 Task: Add a signature Devin Parker containing With best regards, Devin Parker to email address softage.10@softage.net and add a label Competitive analysis
Action: Mouse moved to (85, 102)
Screenshot: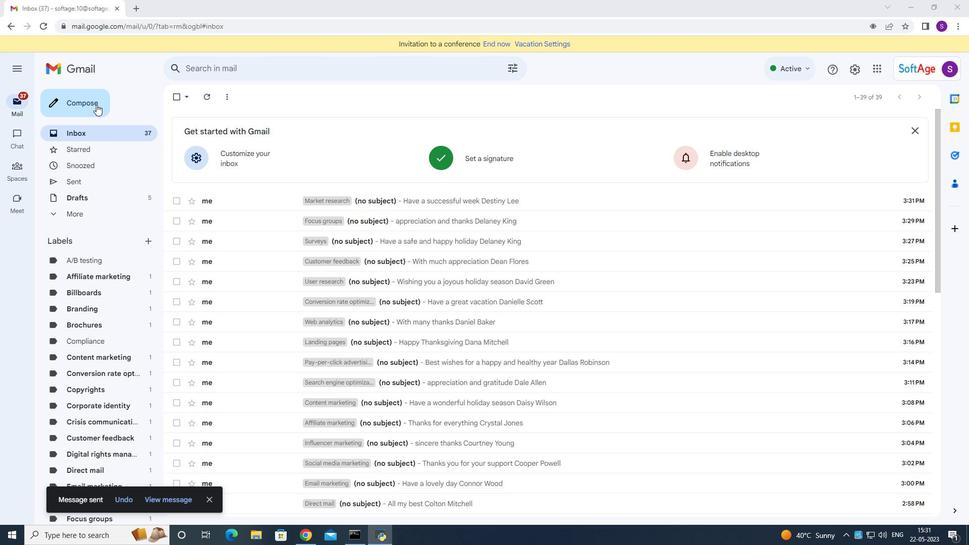 
Action: Mouse pressed left at (85, 102)
Screenshot: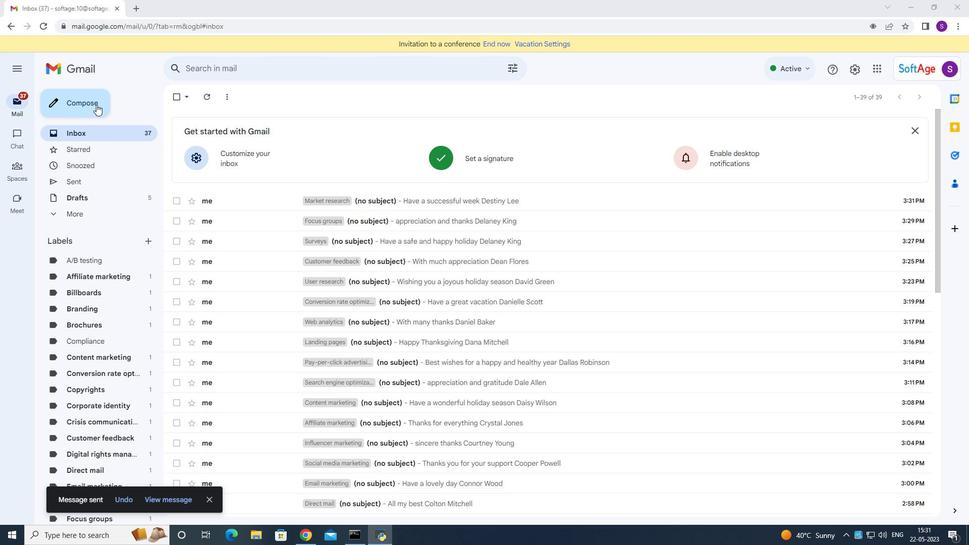 
Action: Mouse moved to (814, 509)
Screenshot: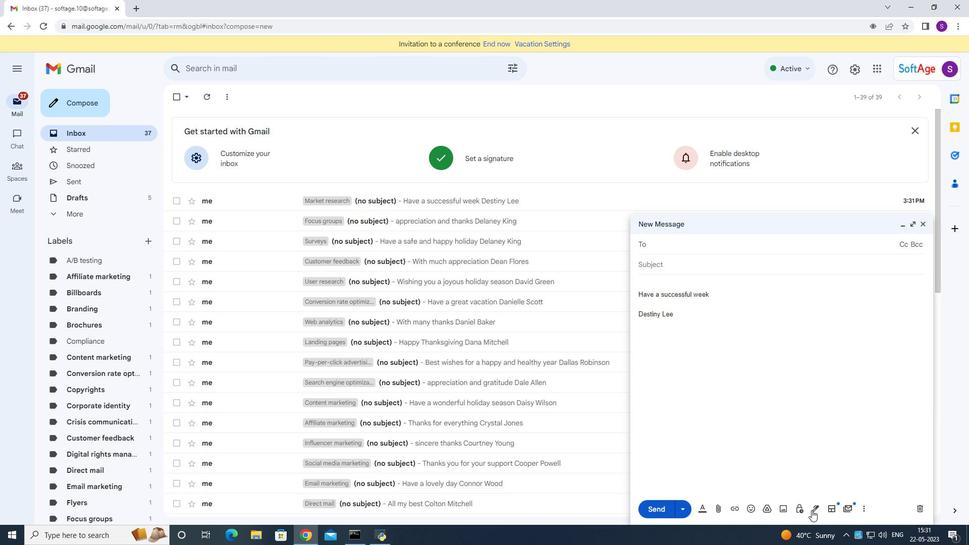
Action: Mouse pressed left at (814, 509)
Screenshot: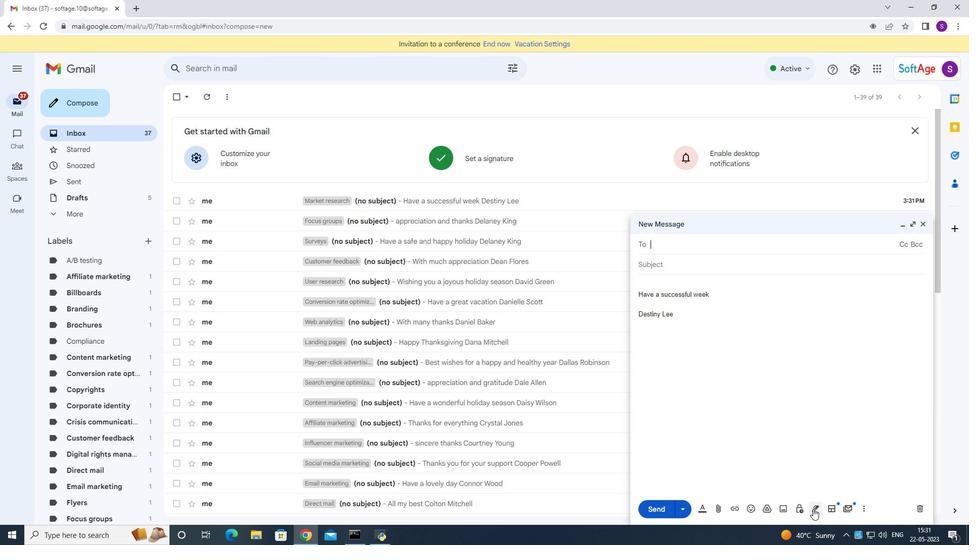 
Action: Mouse moved to (835, 455)
Screenshot: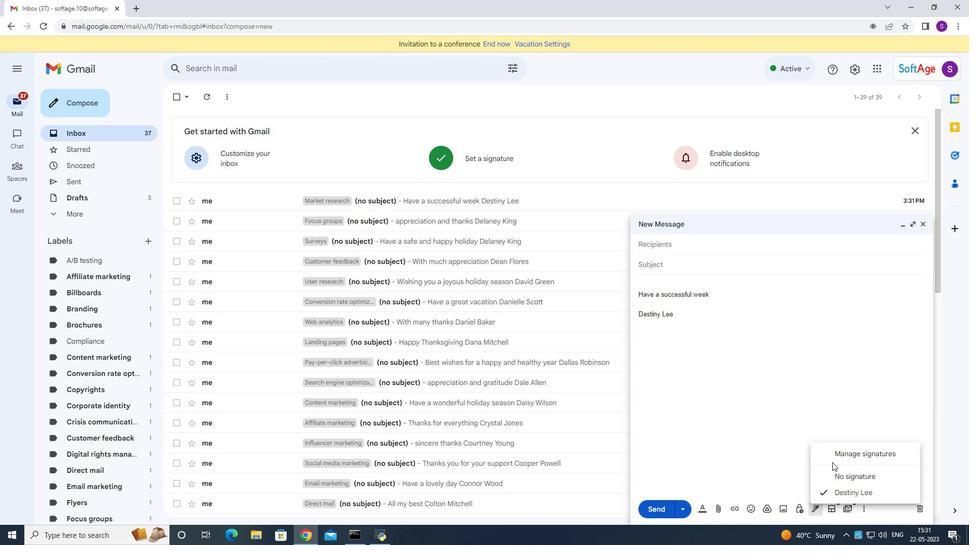 
Action: Mouse pressed left at (835, 455)
Screenshot: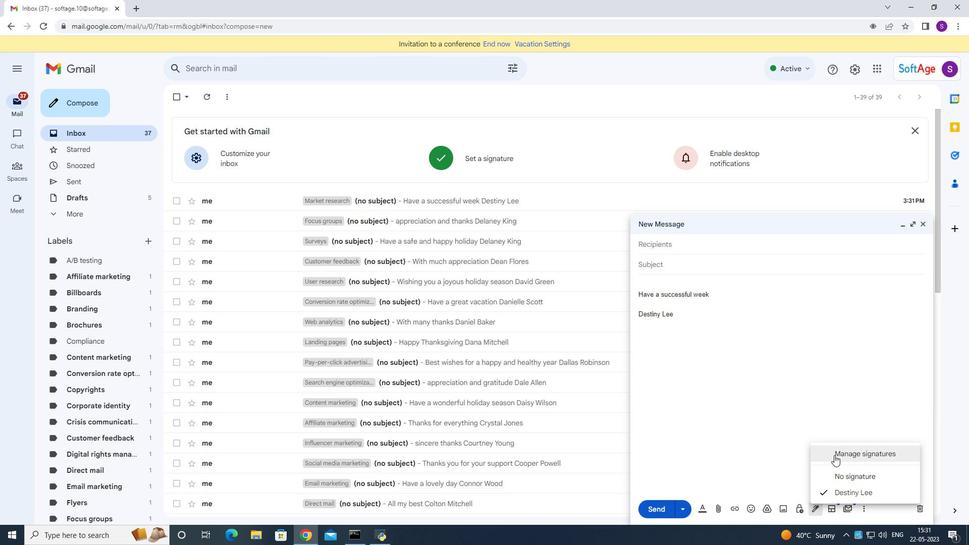 
Action: Mouse moved to (508, 351)
Screenshot: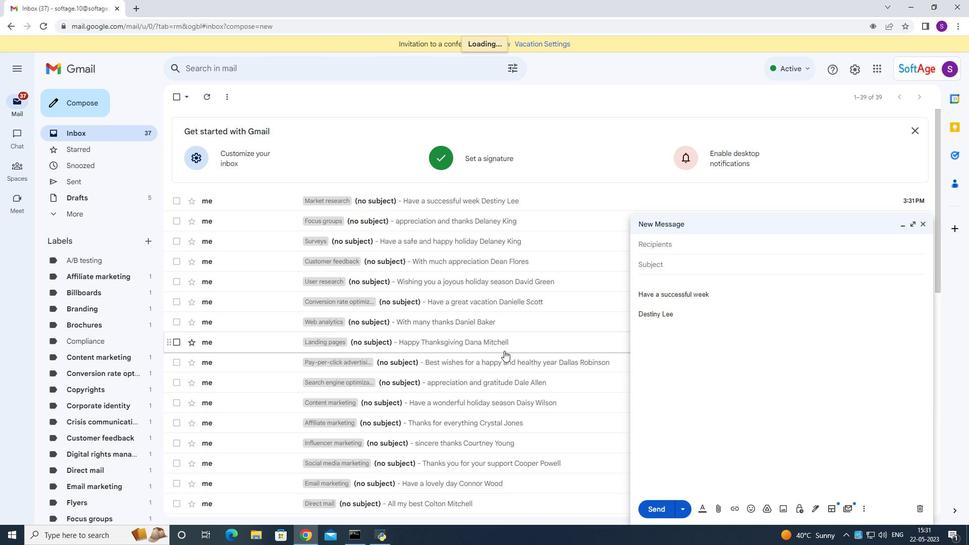
Action: Mouse scrolled (508, 350) with delta (0, 0)
Screenshot: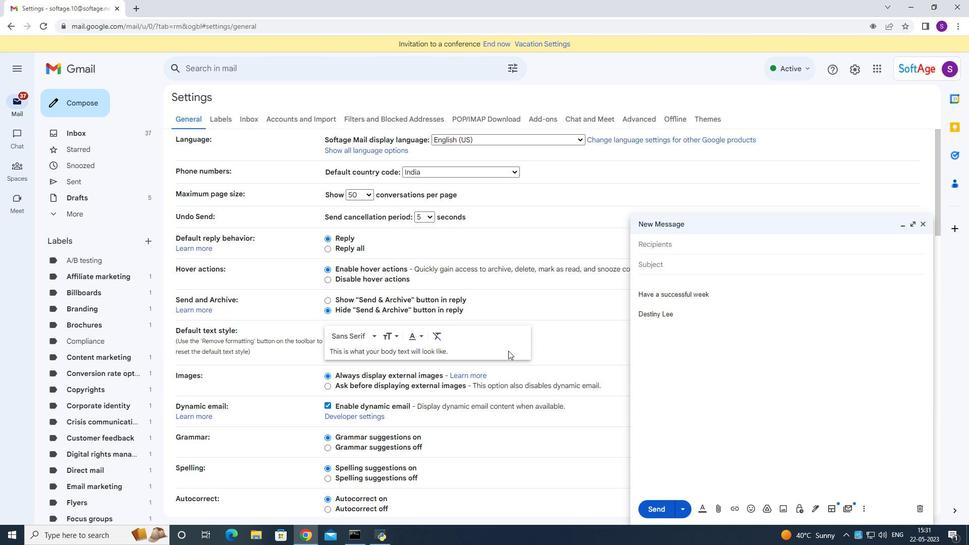 
Action: Mouse scrolled (508, 350) with delta (0, 0)
Screenshot: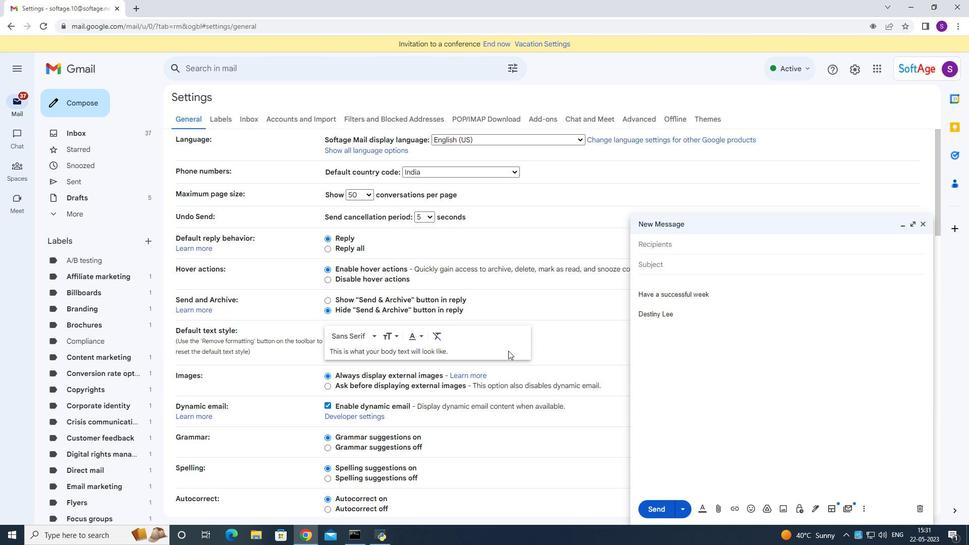 
Action: Mouse moved to (509, 351)
Screenshot: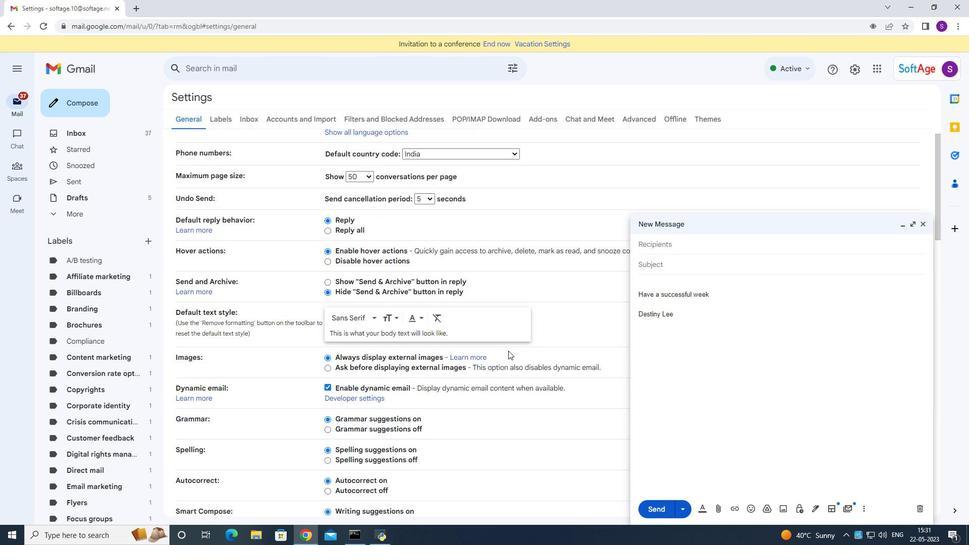 
Action: Mouse scrolled (508, 350) with delta (0, 0)
Screenshot: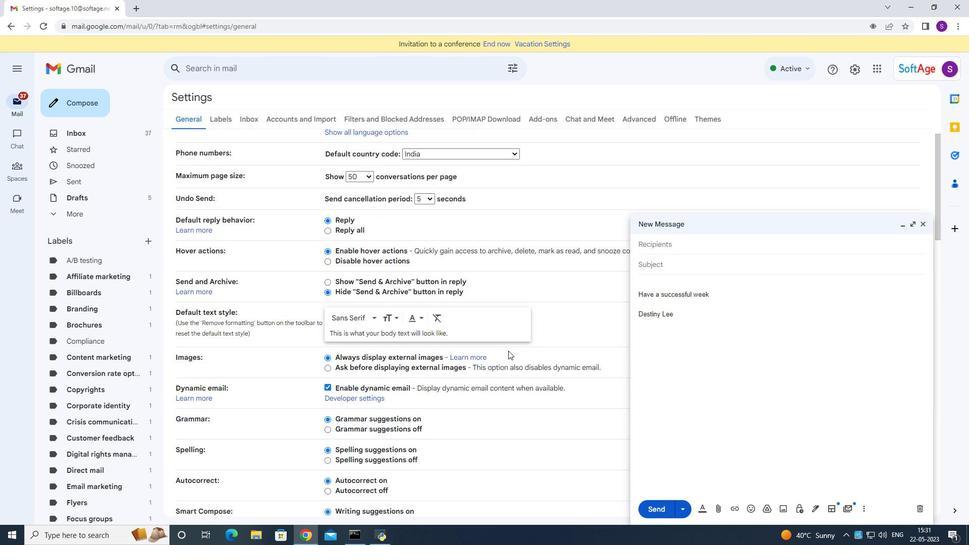 
Action: Mouse moved to (509, 351)
Screenshot: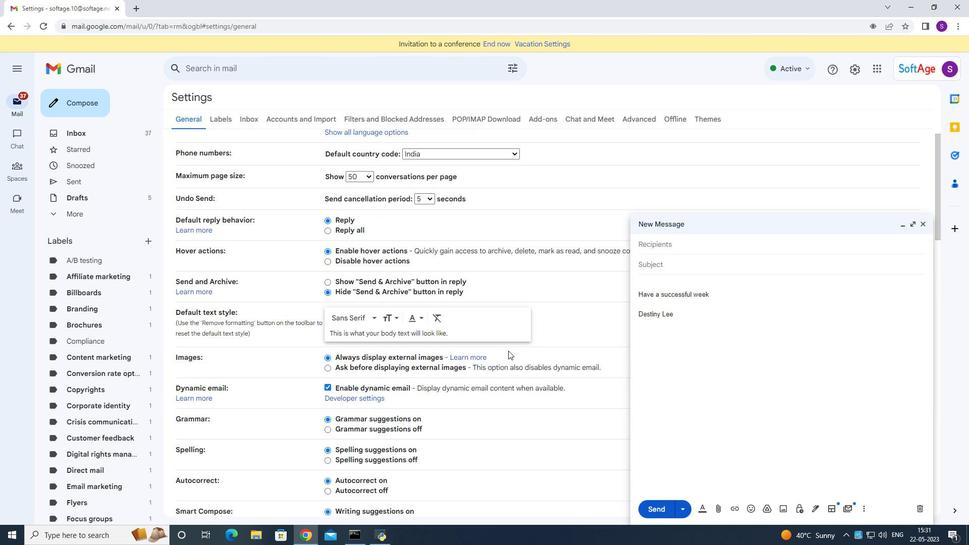 
Action: Mouse scrolled (508, 350) with delta (0, 0)
Screenshot: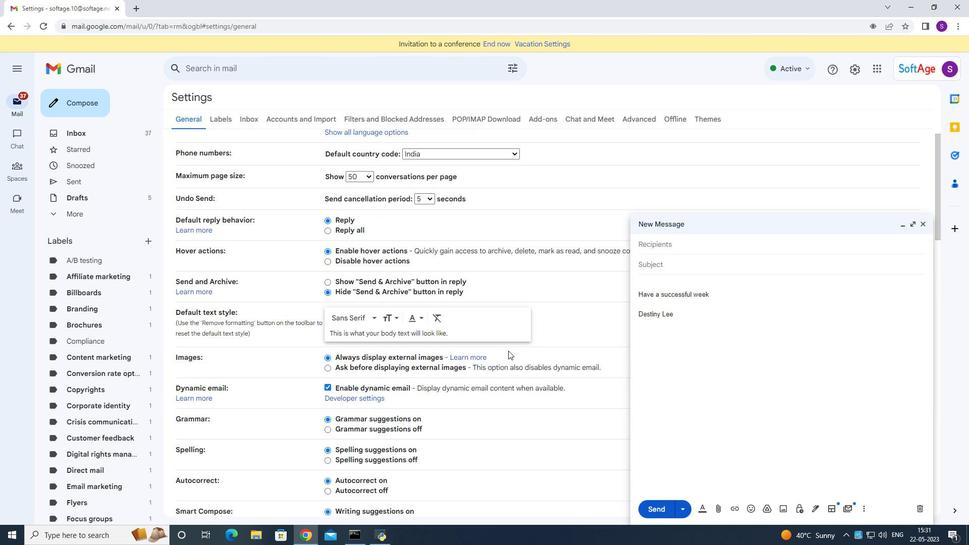 
Action: Mouse scrolled (508, 350) with delta (0, 0)
Screenshot: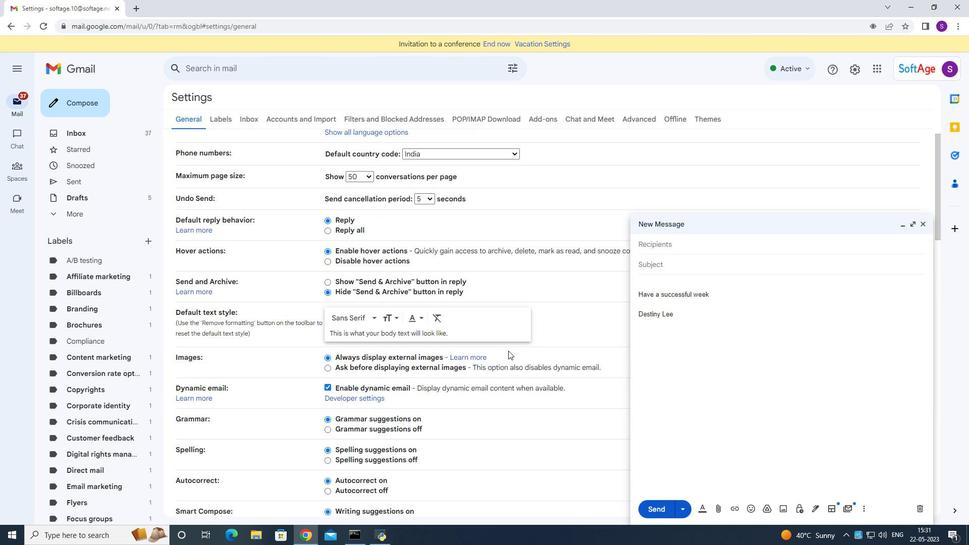 
Action: Mouse scrolled (509, 350) with delta (0, 0)
Screenshot: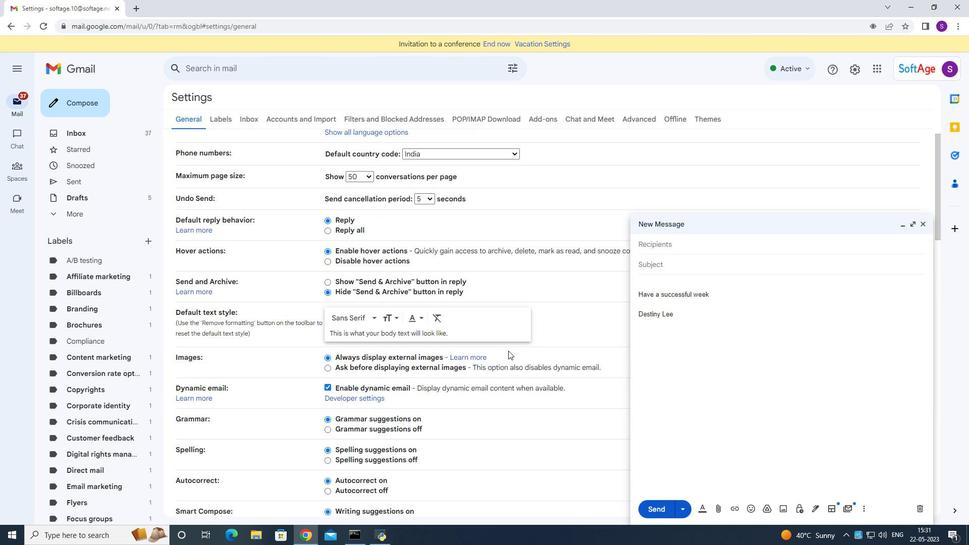 
Action: Mouse scrolled (509, 350) with delta (0, 0)
Screenshot: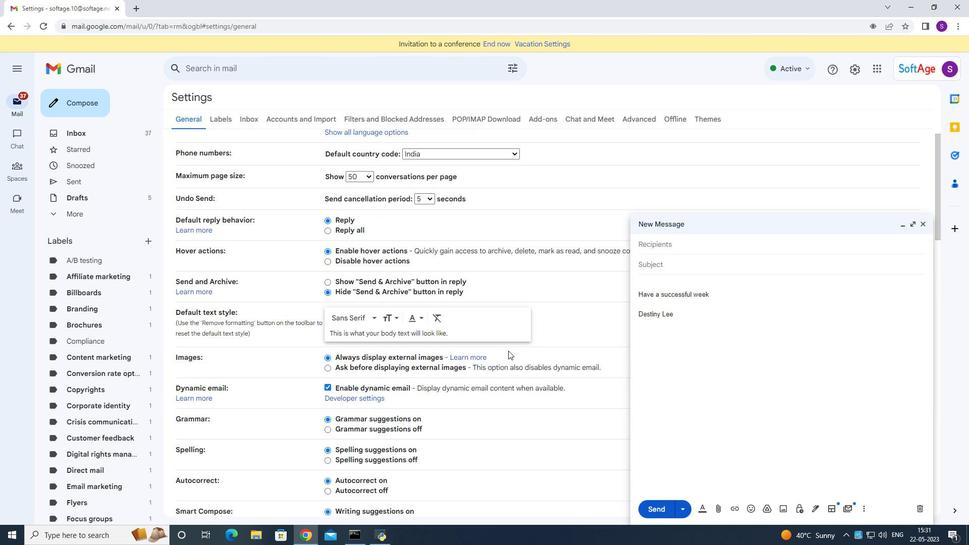 
Action: Mouse scrolled (509, 351) with delta (0, 0)
Screenshot: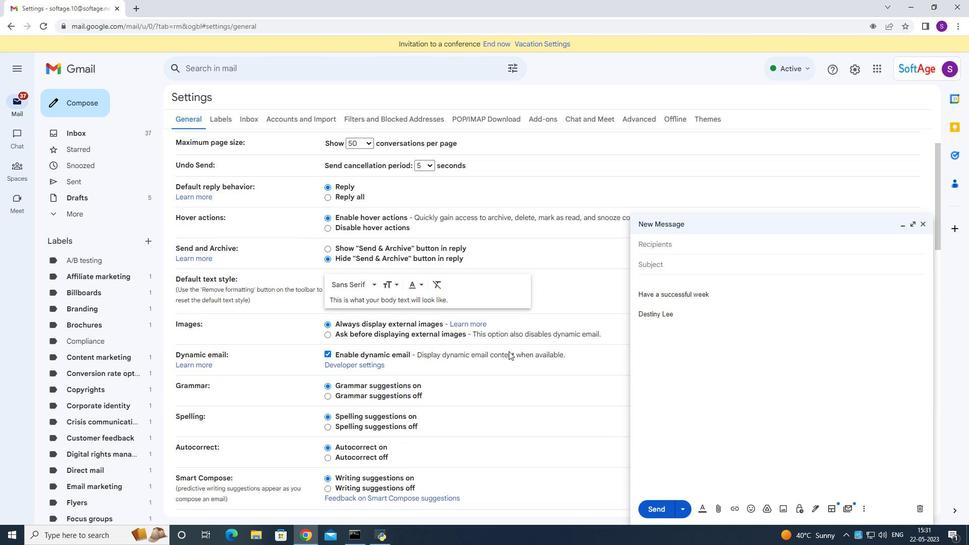 
Action: Mouse scrolled (509, 351) with delta (0, 0)
Screenshot: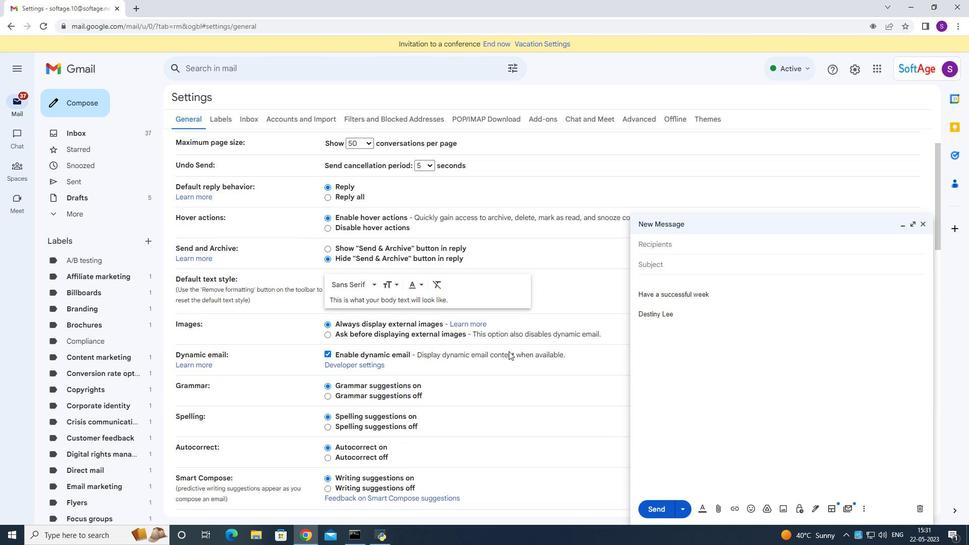 
Action: Mouse scrolled (509, 351) with delta (0, 0)
Screenshot: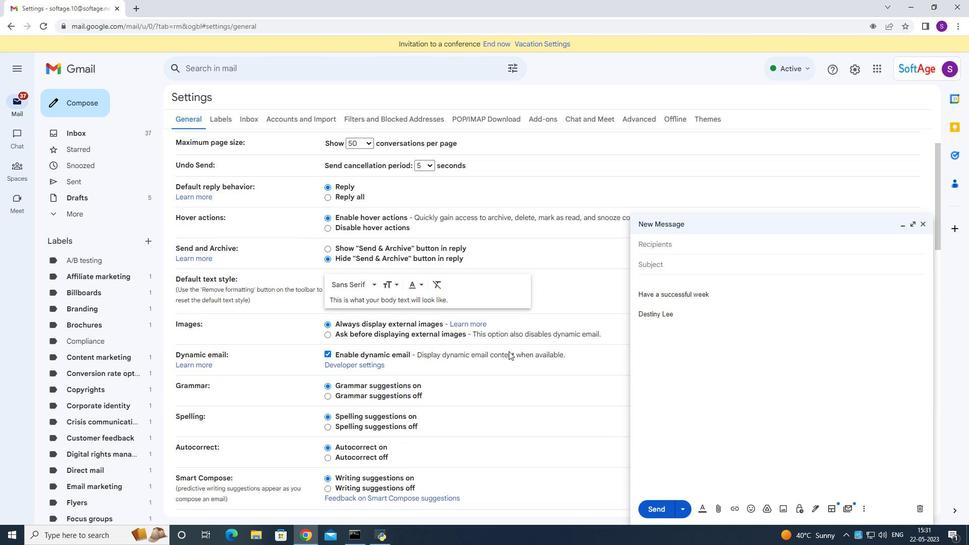 
Action: Mouse scrolled (509, 351) with delta (0, 0)
Screenshot: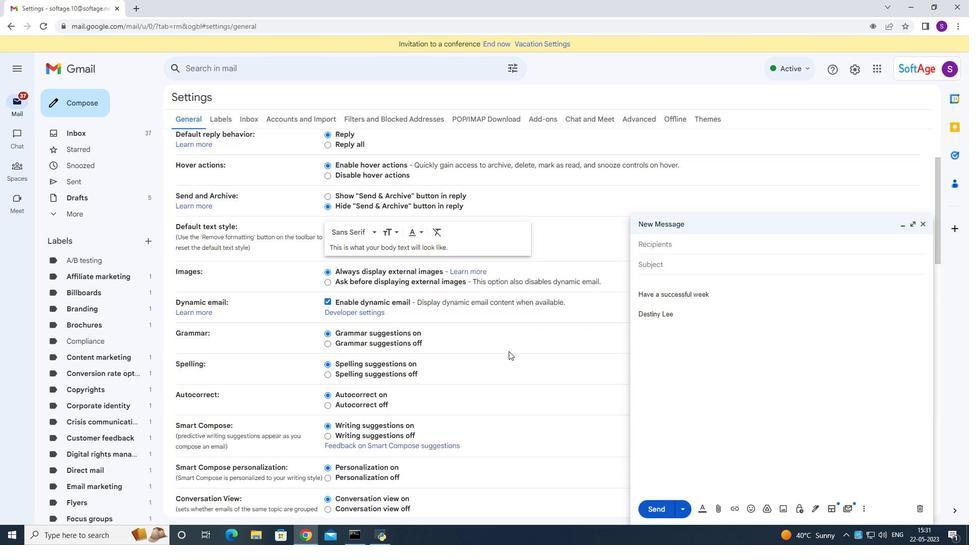 
Action: Mouse scrolled (509, 351) with delta (0, 0)
Screenshot: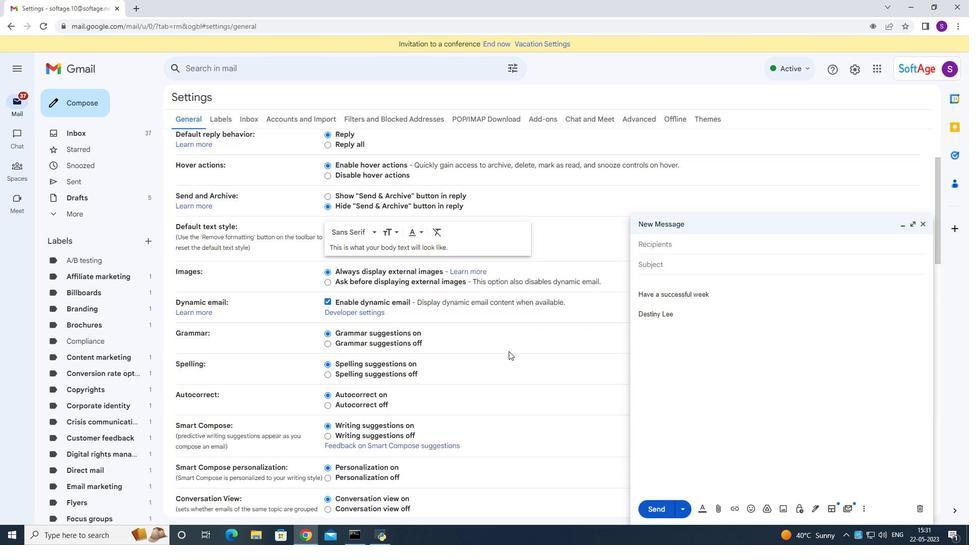 
Action: Mouse scrolled (509, 351) with delta (0, 0)
Screenshot: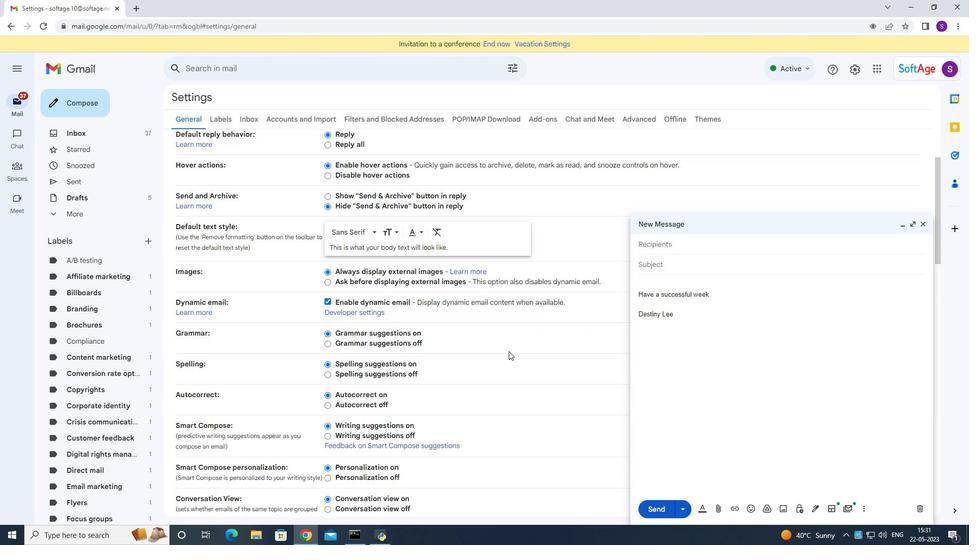 
Action: Mouse moved to (396, 377)
Screenshot: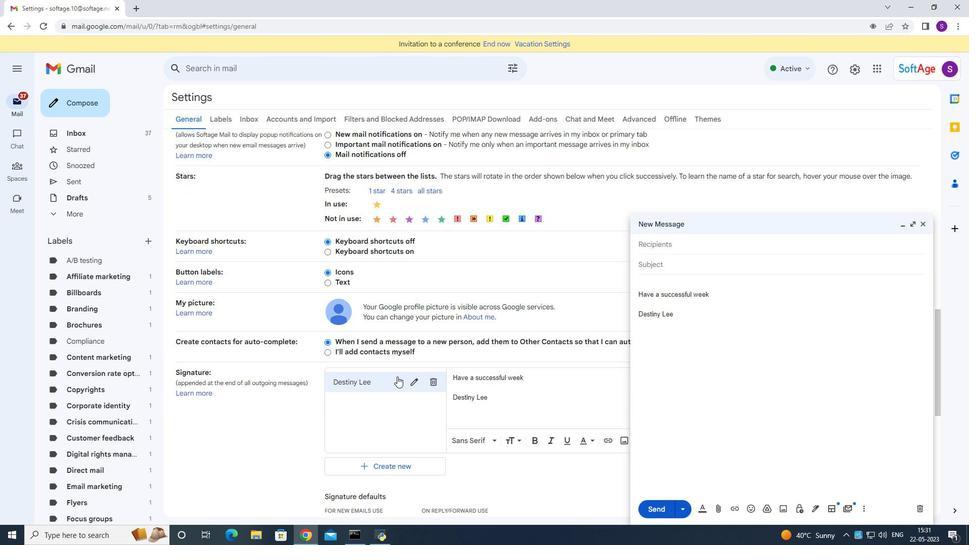 
Action: Mouse pressed left at (396, 377)
Screenshot: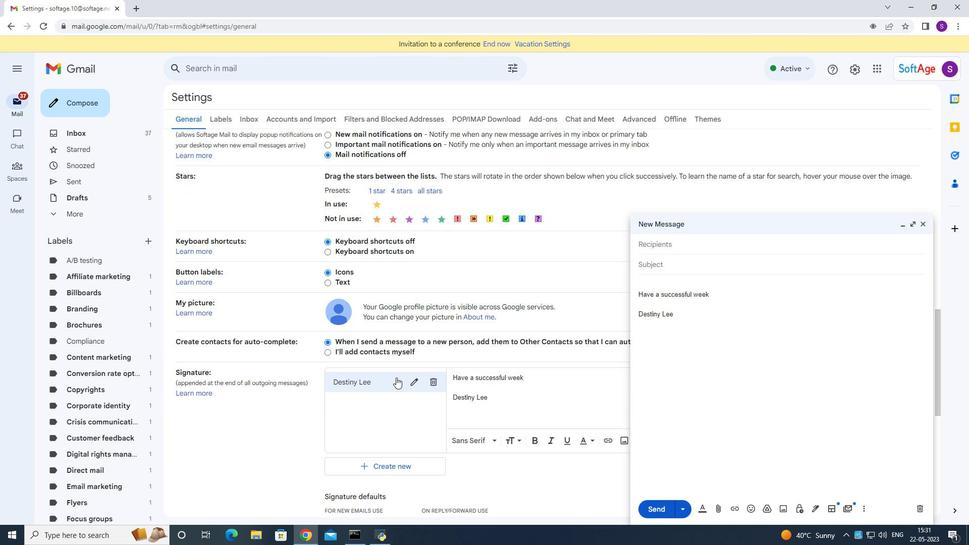 
Action: Mouse moved to (408, 380)
Screenshot: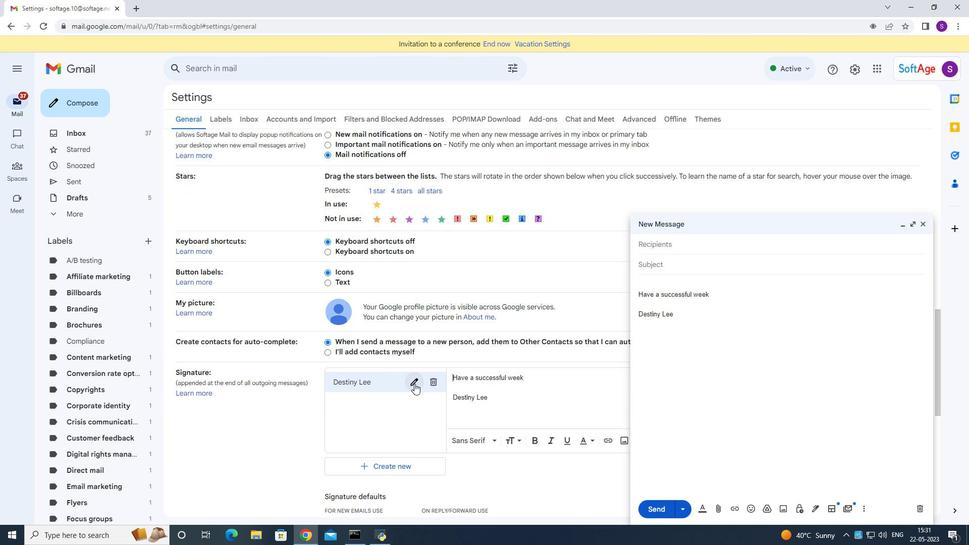
Action: Mouse pressed left at (408, 380)
Screenshot: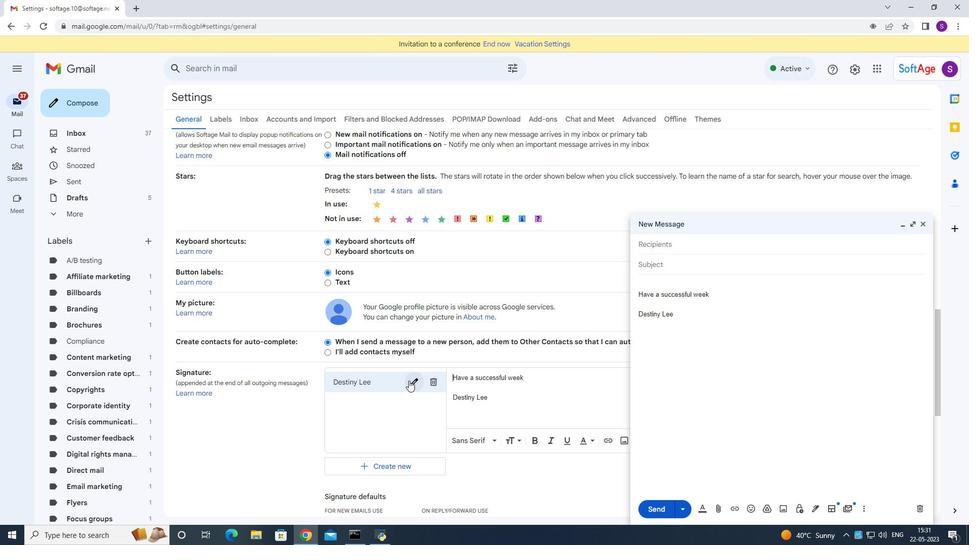 
Action: Key pressed ctrl+A<Key.backspace><Key.shift><Key.shift><Key.shift><Key.shift><Key.shift><Key.shift><Key.shift><Key.shift><Key.shift><Key.shift><Key.shift><Key.shift><Key.shift><Key.shift><Key.shift><Key.shift><Key.shift><Key.shift><Key.shift><Key.shift><Key.shift><Key.shift><Key.shift><Key.shift><Key.shift><Key.shift><Key.shift><Key.shift><Key.shift><Key.shift><Key.shift><Key.shift><Key.shift><Key.shift><Key.shift><Key.shift><Key.shift><Key.shift>Devin<Key.space><Key.shift>parker<Key.space>
Screenshot: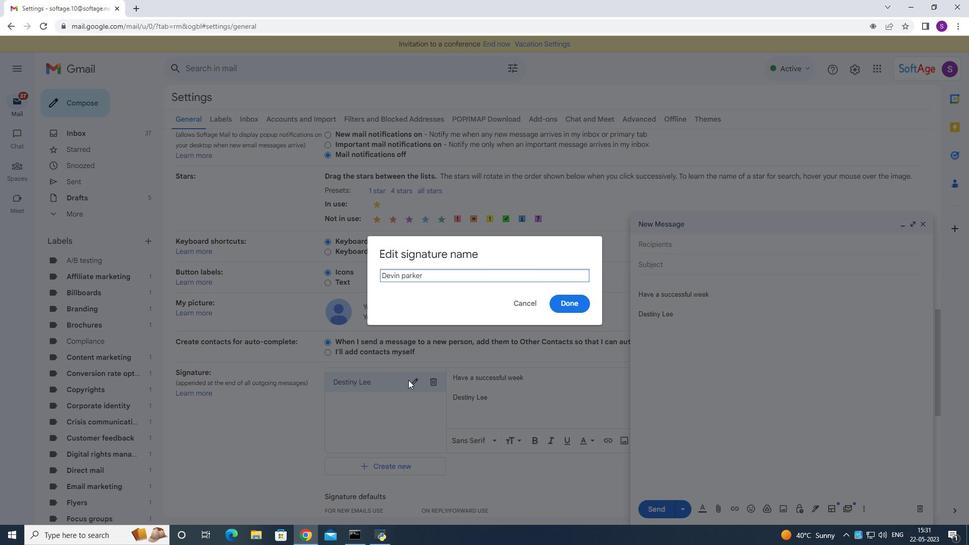 
Action: Mouse moved to (568, 299)
Screenshot: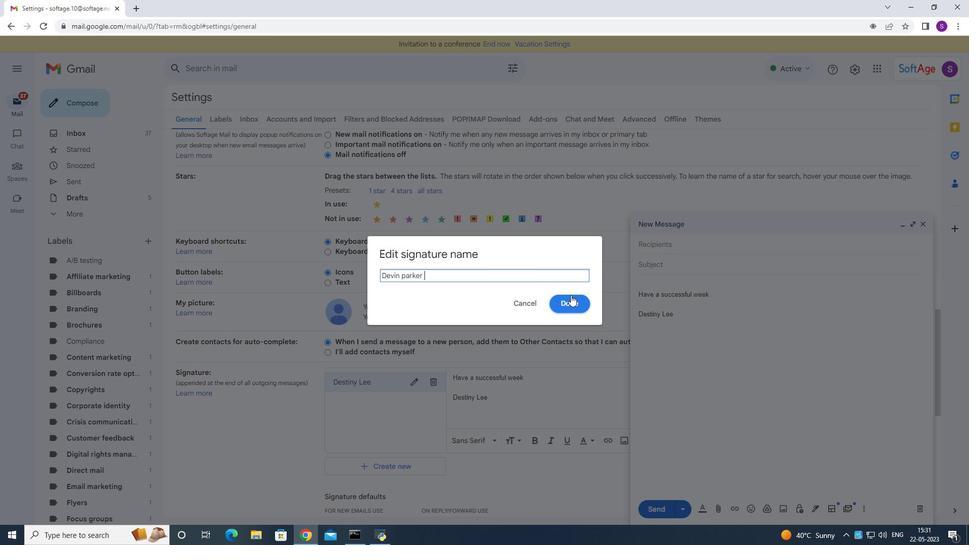 
Action: Mouse pressed left at (568, 299)
Screenshot: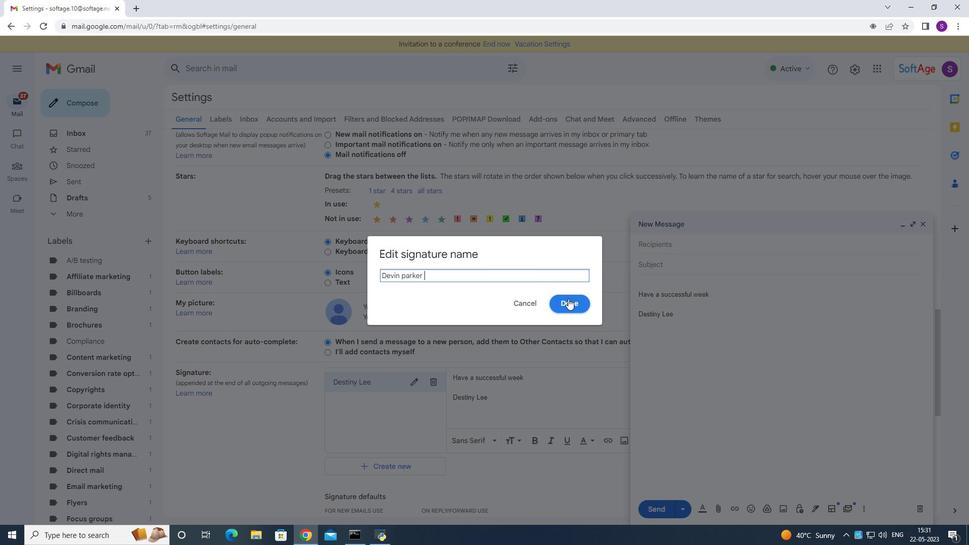 
Action: Mouse moved to (522, 376)
Screenshot: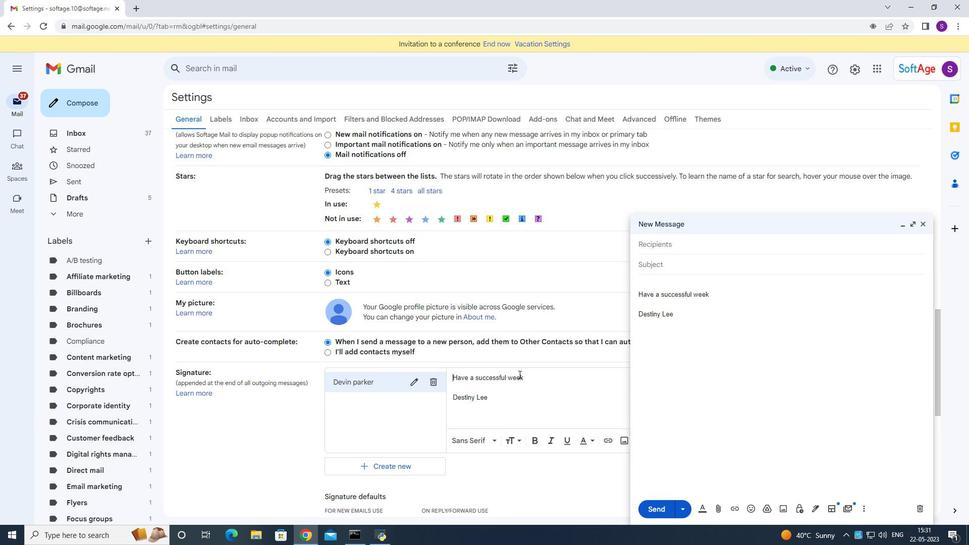 
Action: Key pressed ctrl+A<Key.backspace><Key.shift><Key.shift><Key.shift><Key.shift><Key.shift><Key.shift><Key.shift><Key.shift><Key.shift><Key.shift><Key.shift><Key.shift><Key.shift><Key.shift><Key.shift><Key.shift><Key.shift><Key.shift><Key.shift><Key.shift><Key.shift><Key.shift><Key.shift><Key.shift><Key.shift><Key.shift><Key.shift><Key.shift><Key.shift><Key.shift><Key.shift><Key.shift><Key.shift><Key.shift><Key.shift><Key.shift><Key.shift><Key.shift><Key.shift><Key.shift><Key.shift><Key.shift><Key.shift><Key.shift><Key.shift><Key.shift><Key.shift><Key.shift><Key.shift><Key.shift><Key.shift><Key.shift><Key.shift><Key.shift><Key.shift><Key.shift><Key.shift><Key.shift><Key.shift><Key.shift><Key.shift><Key.shift><Key.shift><Key.shift><Key.shift><Key.shift><Key.shift><Key.shift><Key.shift><Key.shift><Key.shift><Key.shift><Key.shift><Key.shift><Key.shift><Key.shift><Key.shift><Key.shift><Key.shift><Key.shift><Key.shift><Key.shift><Key.shift><Key.shift><Key.shift><Key.shift><Key.shift><Key.shift>Best<Key.backspace><Key.backspace><Key.backspace><Key.backspace><Key.backspace><Key.backspace><Key.backspace><Key.backspace>best<Key.space>regards<Key.space><Key.enter><Key.enter><Key.shift>Devin<Key.space><Key.shift>Parker
Screenshot: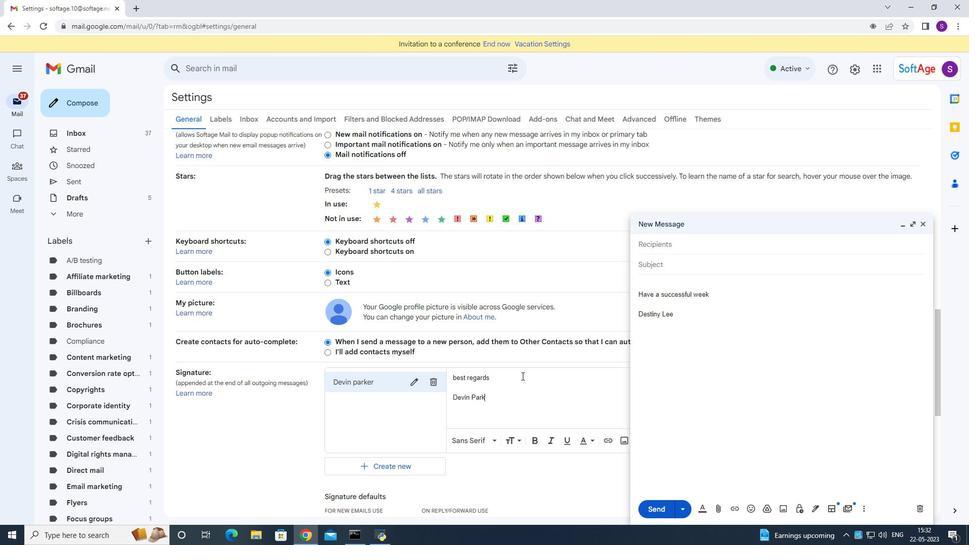 
Action: Mouse moved to (408, 380)
Screenshot: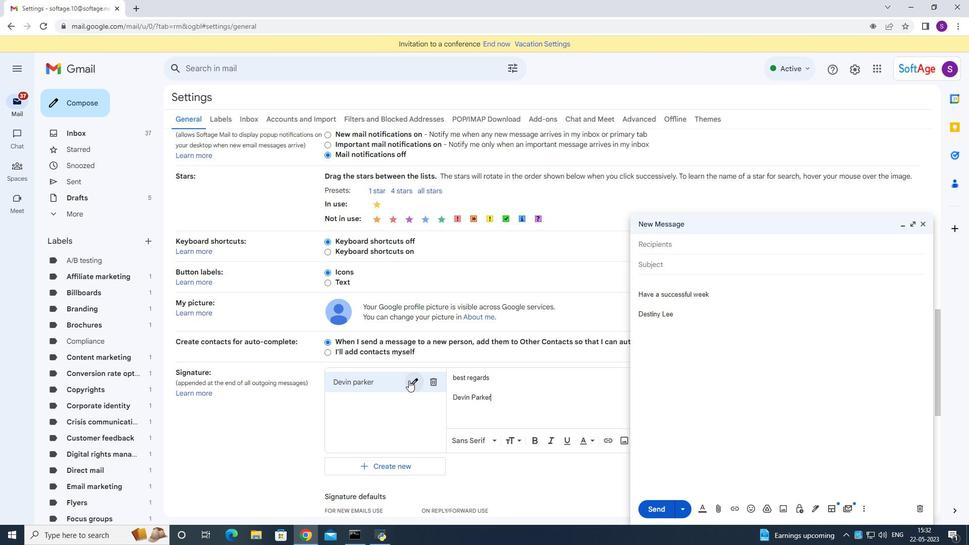 
Action: Mouse pressed left at (408, 380)
Screenshot: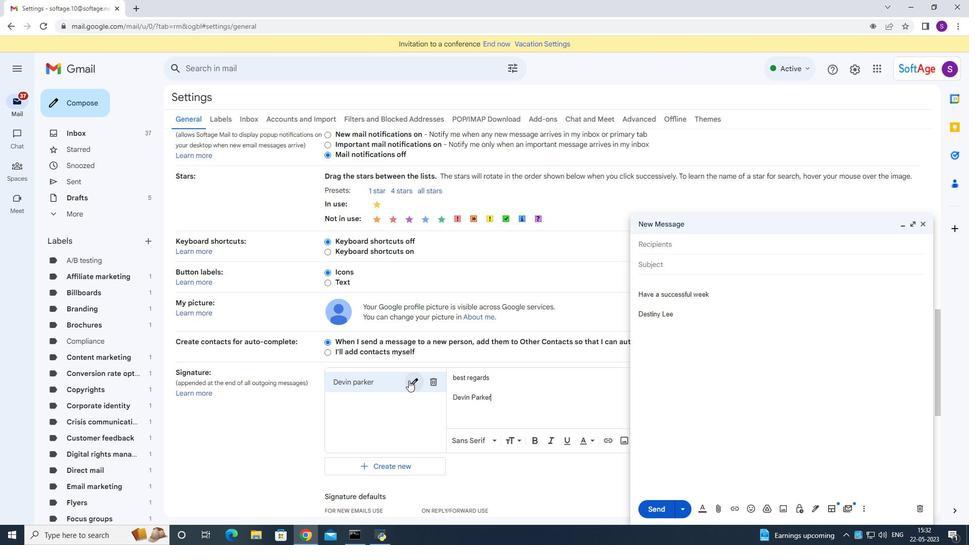 
Action: Mouse moved to (407, 276)
Screenshot: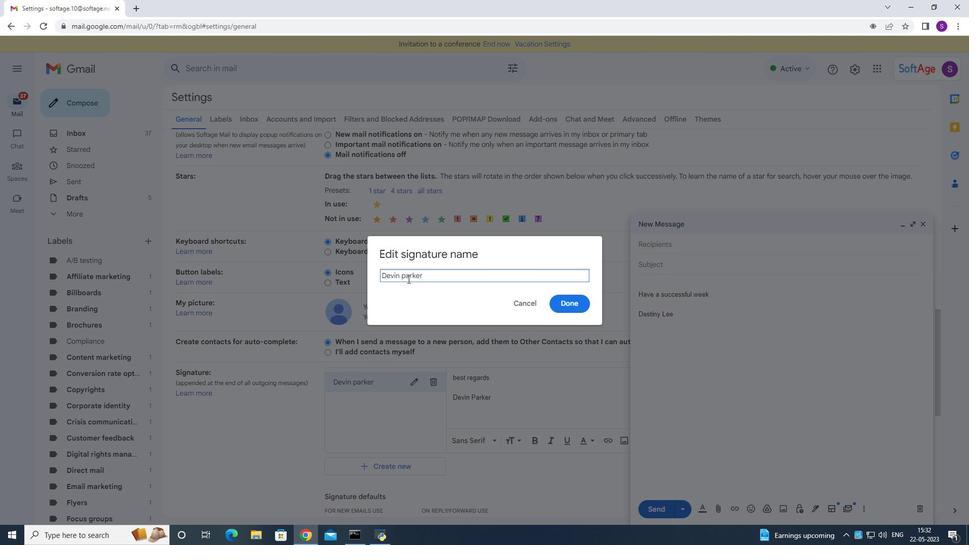 
Action: Mouse pressed left at (407, 276)
Screenshot: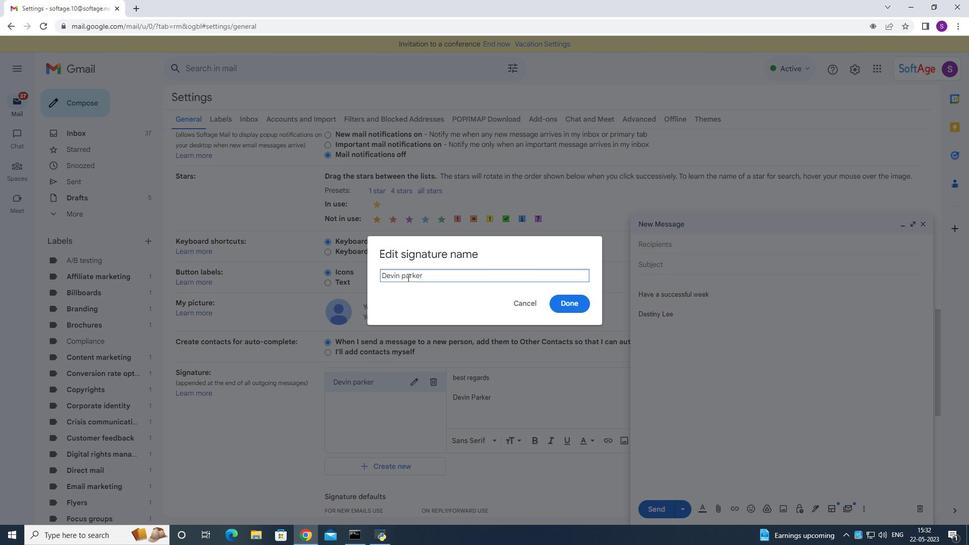 
Action: Mouse moved to (422, 305)
Screenshot: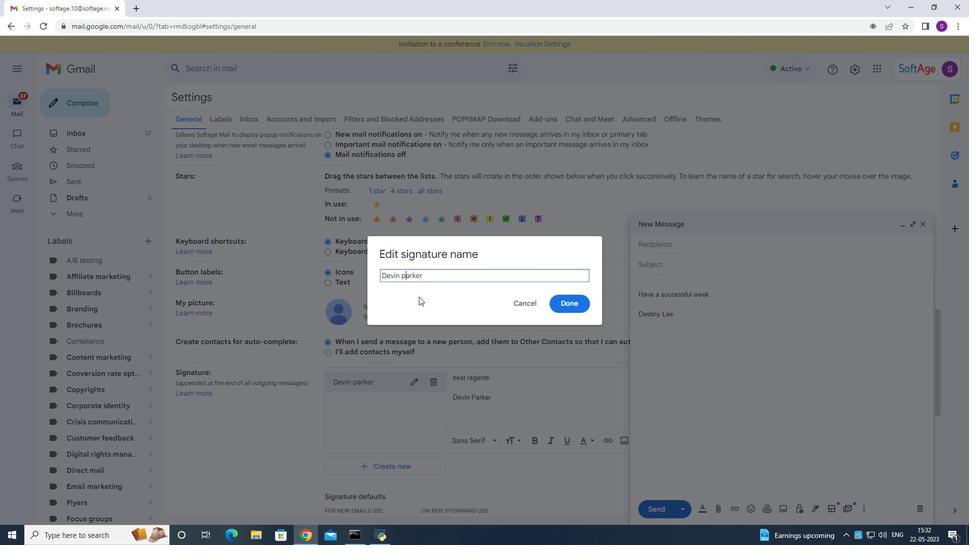 
Action: Key pressed <Key.backspace><Key.shift>P
Screenshot: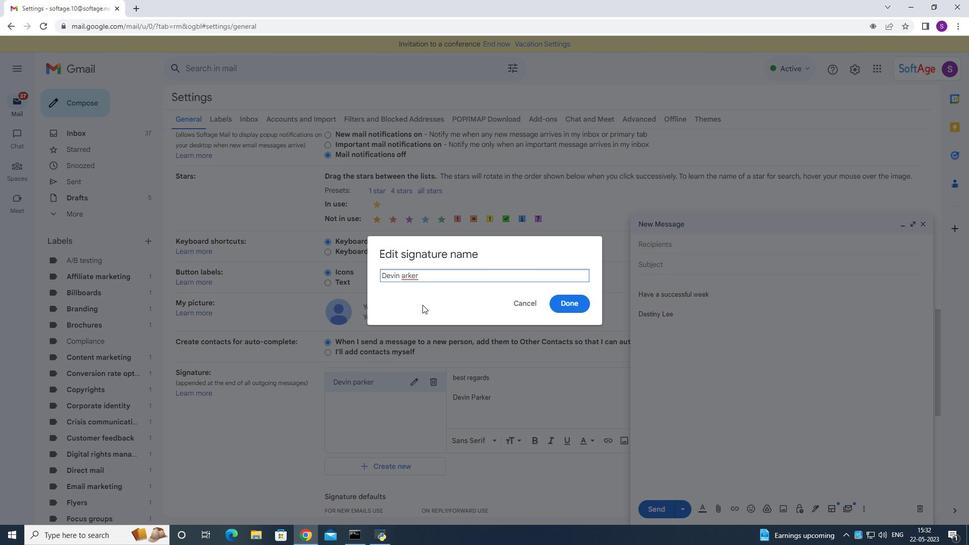 
Action: Mouse moved to (578, 302)
Screenshot: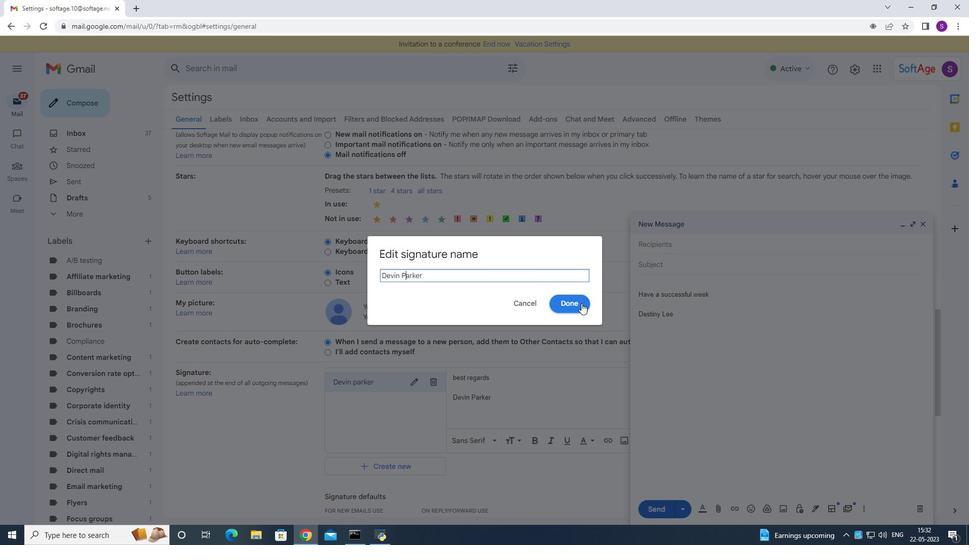
Action: Mouse pressed left at (578, 302)
Screenshot: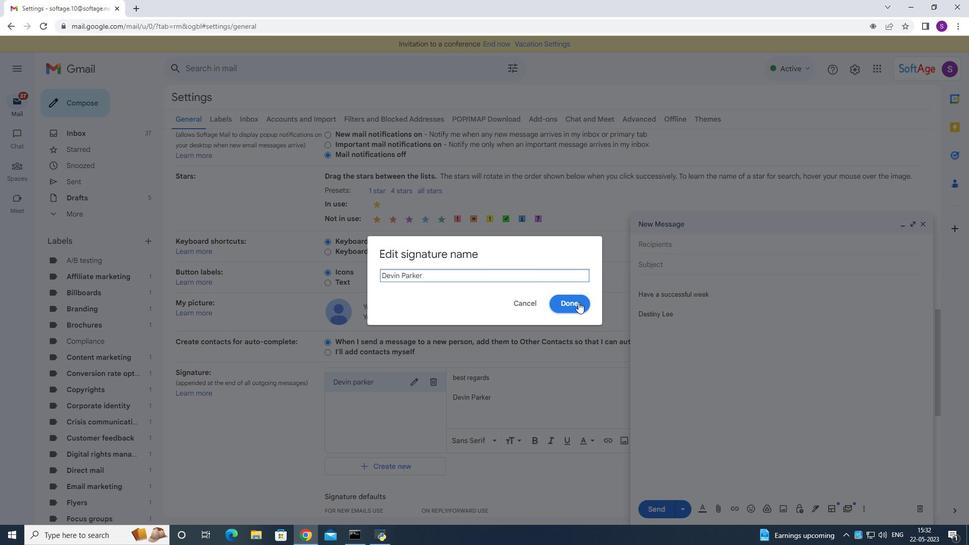 
Action: Mouse moved to (523, 398)
Screenshot: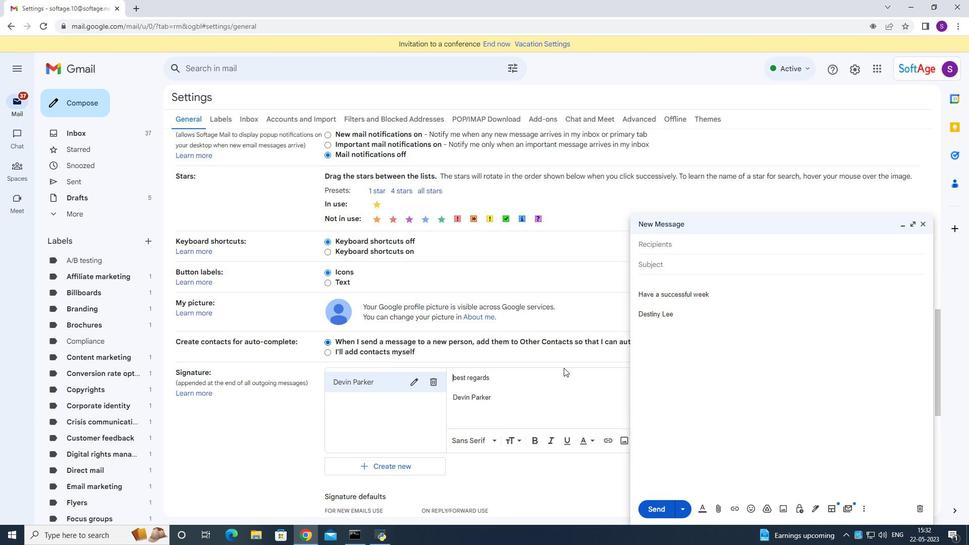 
Action: Mouse pressed left at (523, 398)
Screenshot: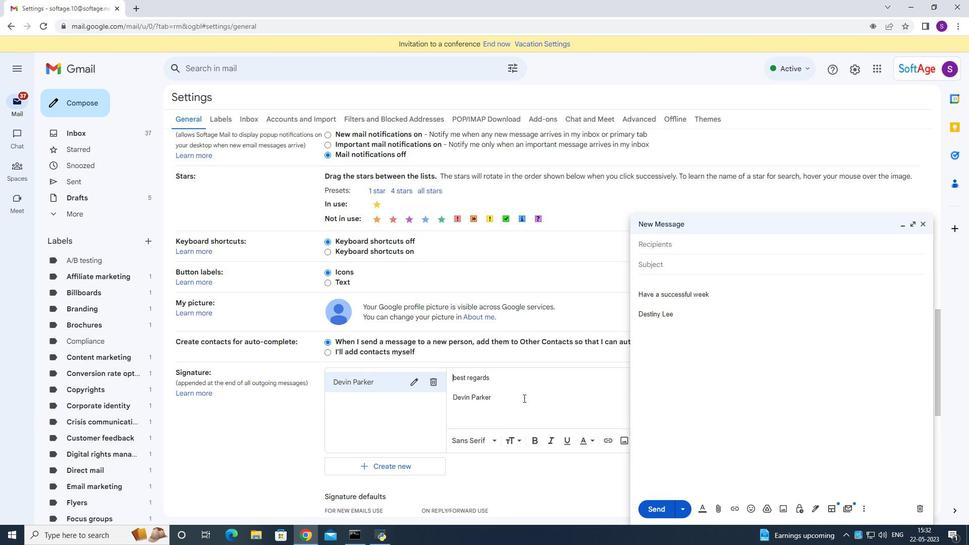 
Action: Mouse moved to (534, 404)
Screenshot: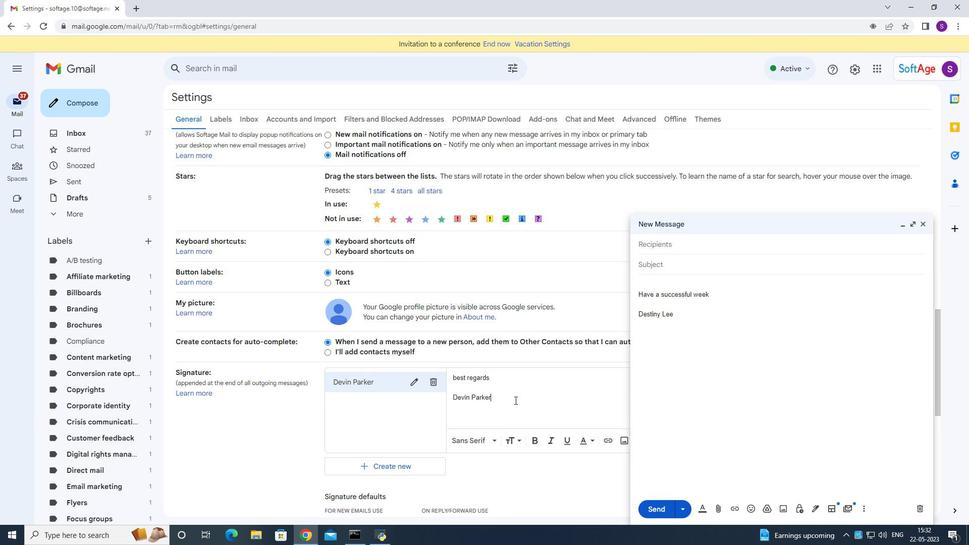 
Action: Mouse scrolled (534, 403) with delta (0, 0)
Screenshot: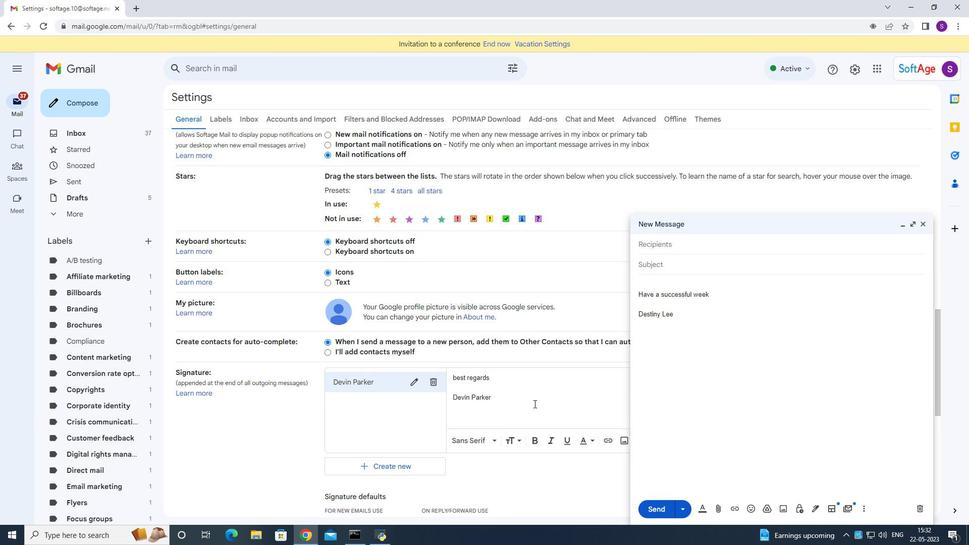 
Action: Mouse scrolled (534, 403) with delta (0, 0)
Screenshot: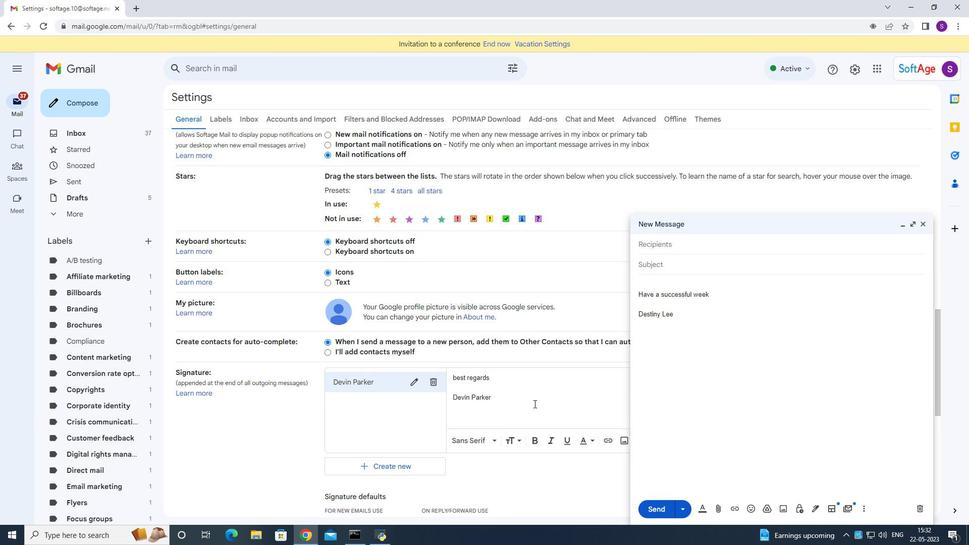 
Action: Mouse scrolled (534, 403) with delta (0, 0)
Screenshot: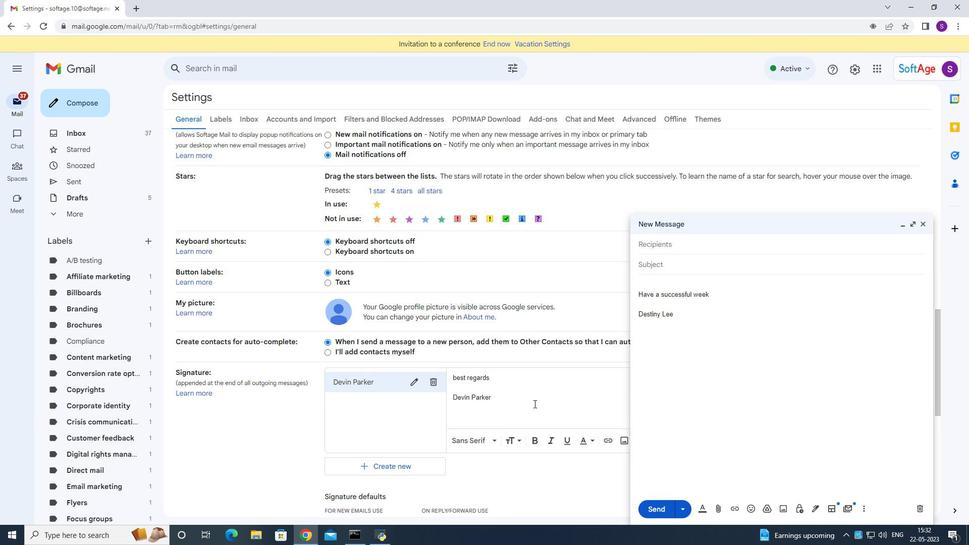 
Action: Mouse scrolled (534, 403) with delta (0, 0)
Screenshot: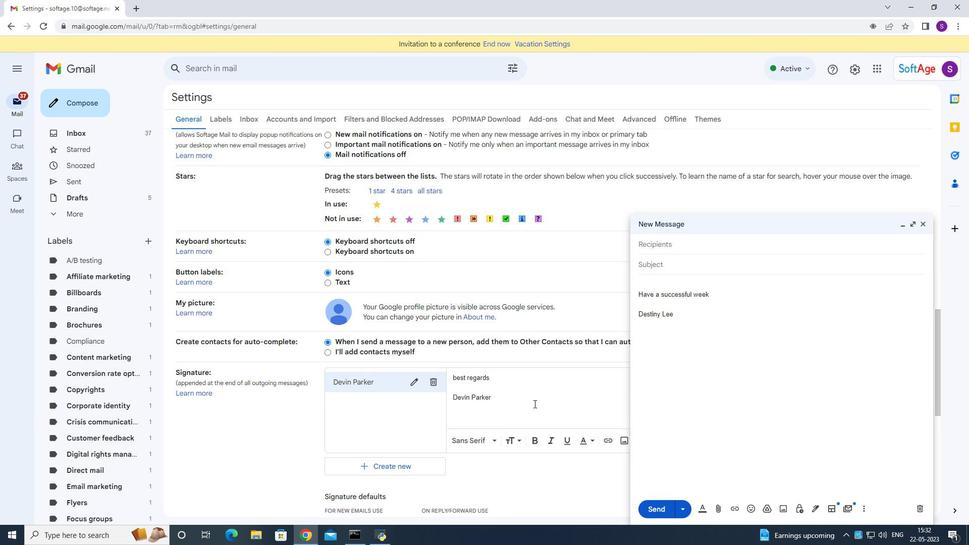 
Action: Mouse scrolled (534, 403) with delta (0, 0)
Screenshot: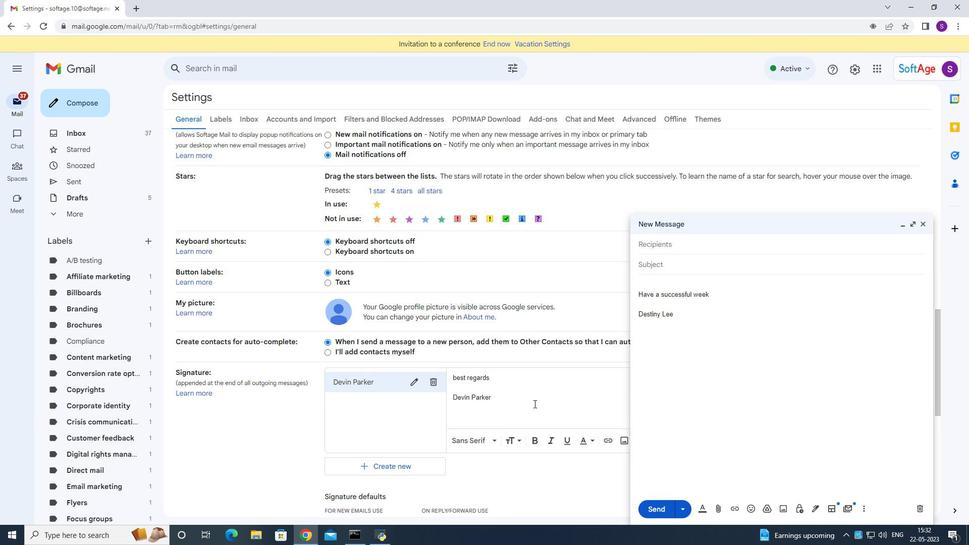 
Action: Mouse moved to (499, 409)
Screenshot: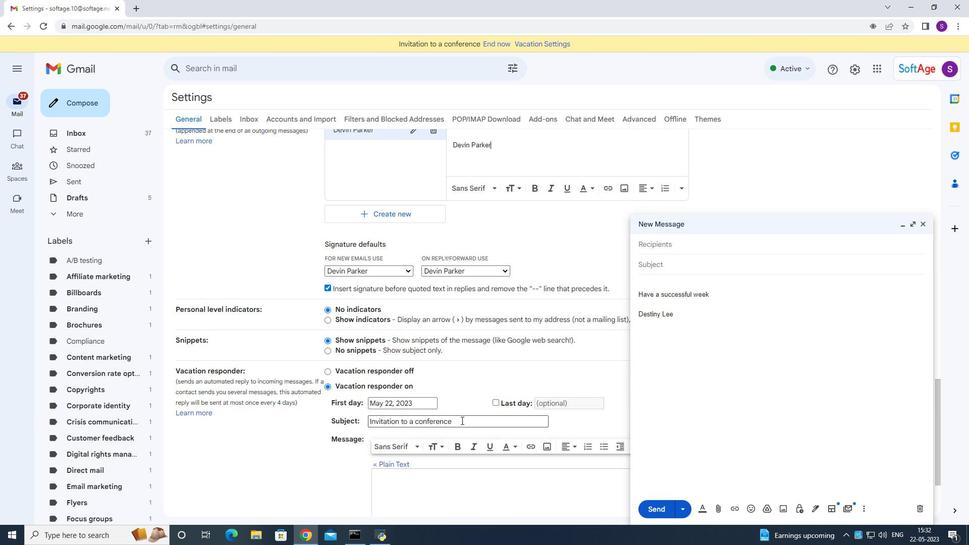 
Action: Mouse scrolled (496, 416) with delta (0, 0)
Screenshot: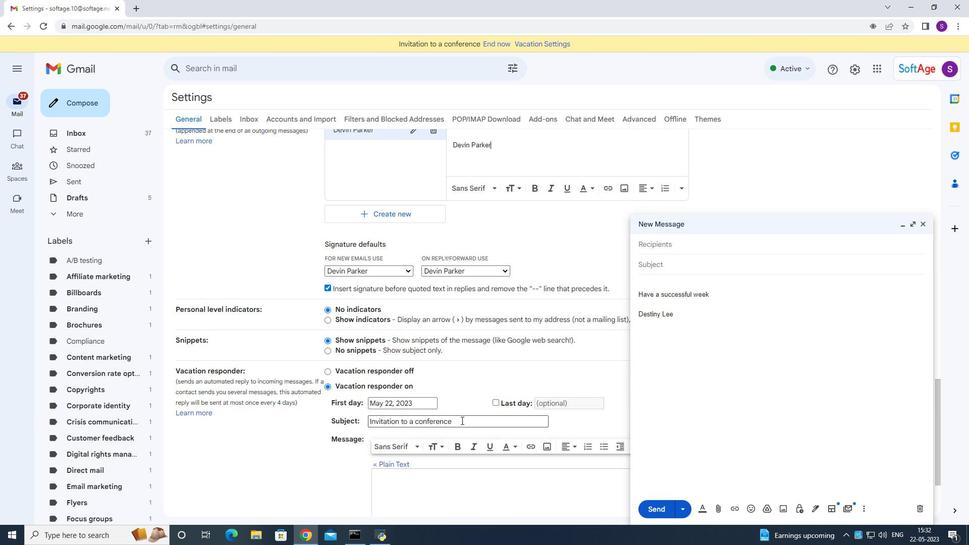 
Action: Mouse scrolled (496, 416) with delta (0, 0)
Screenshot: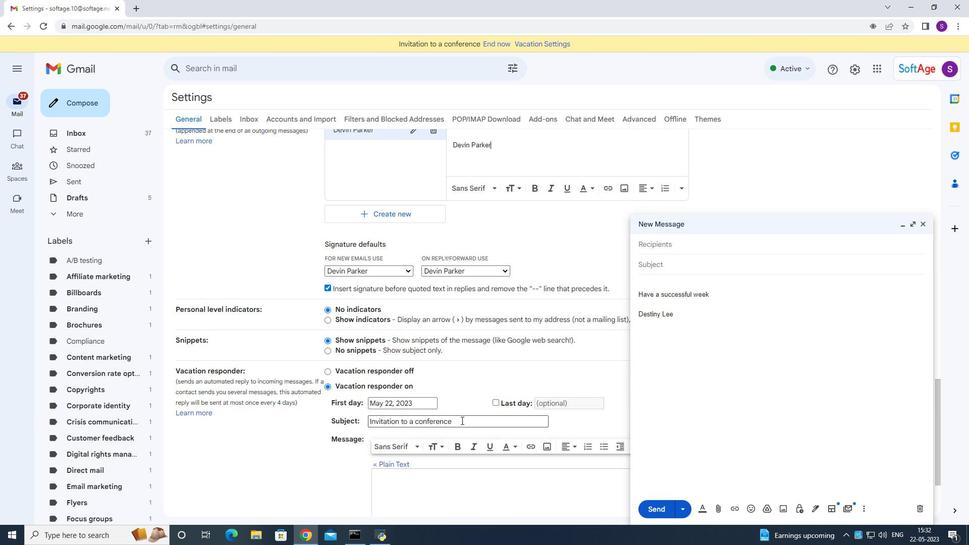 
Action: Mouse scrolled (498, 415) with delta (0, 0)
Screenshot: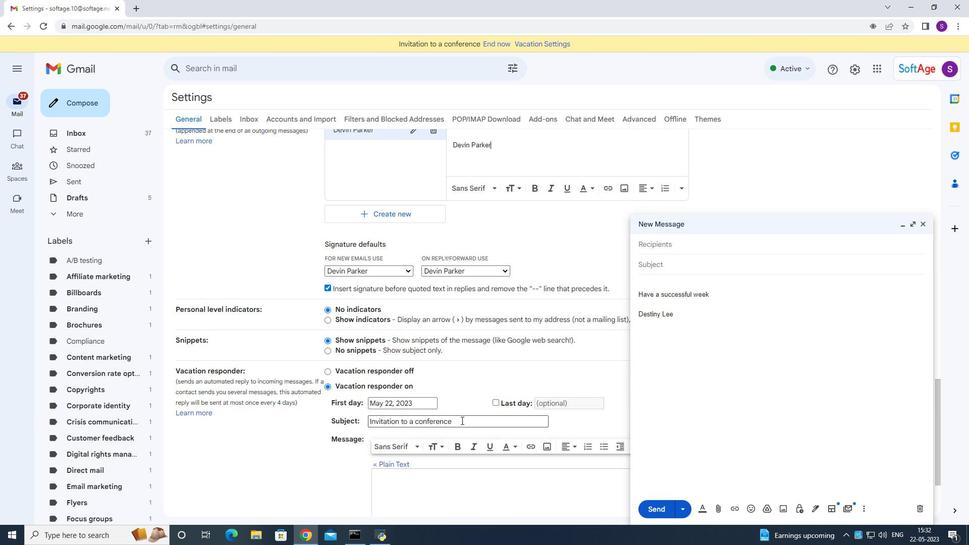 
Action: Mouse scrolled (499, 414) with delta (0, 0)
Screenshot: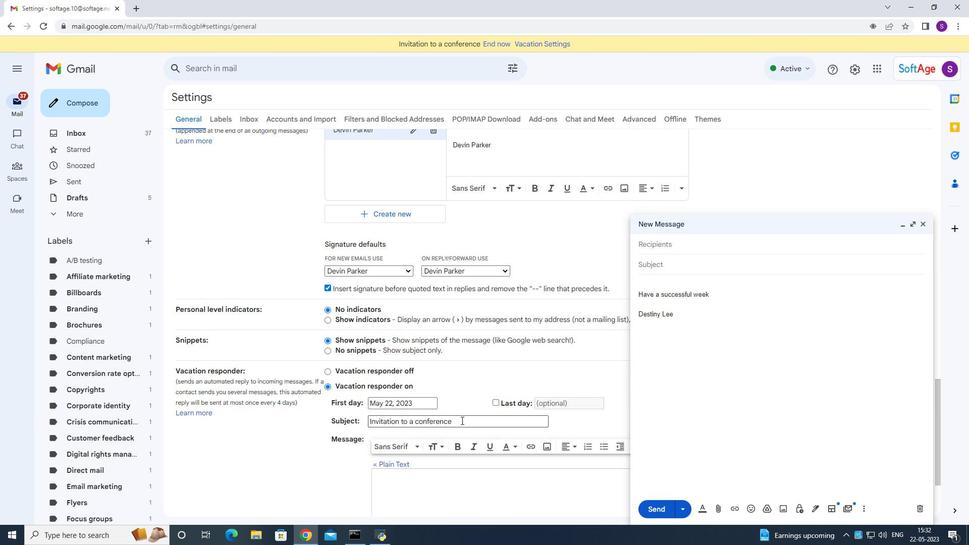 
Action: Mouse scrolled (499, 411) with delta (0, 0)
Screenshot: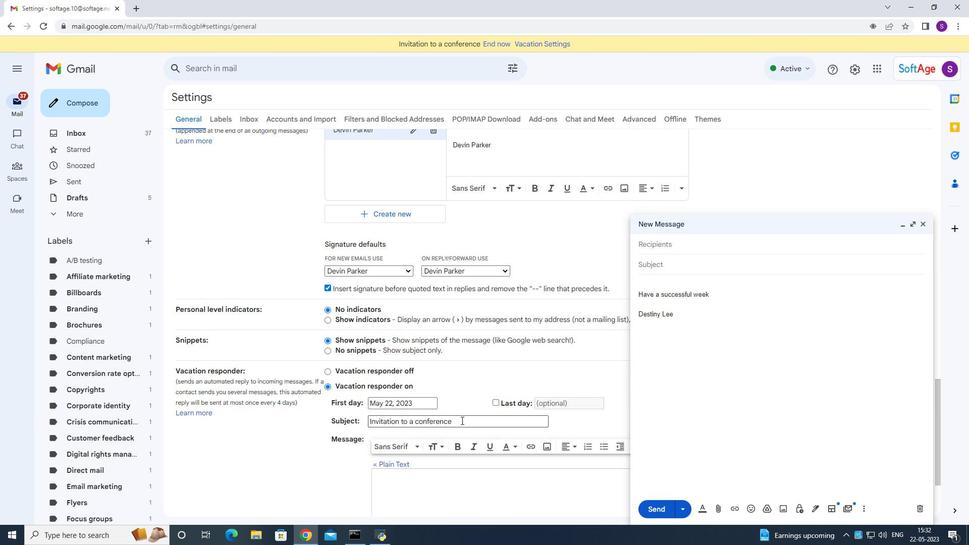 
Action: Mouse moved to (525, 465)
Screenshot: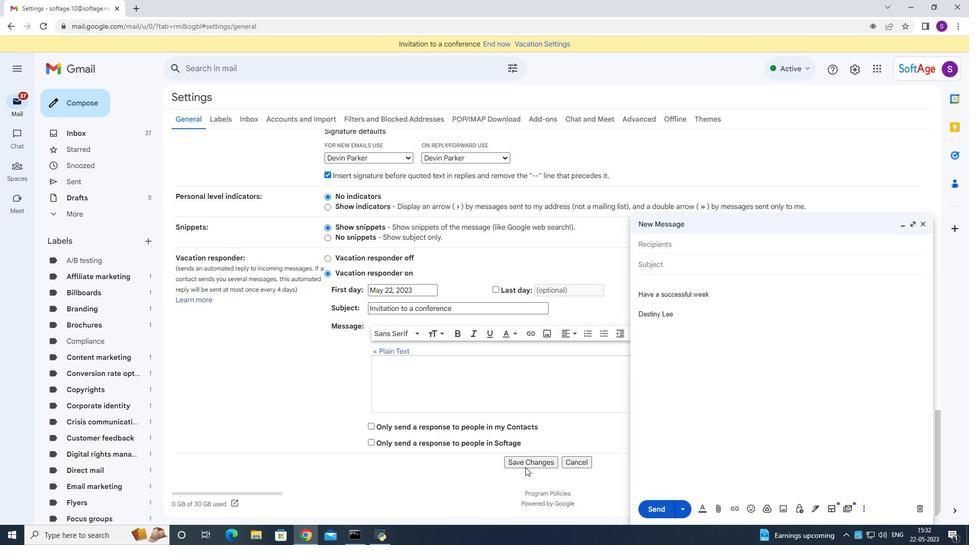 
Action: Mouse pressed left at (525, 465)
Screenshot: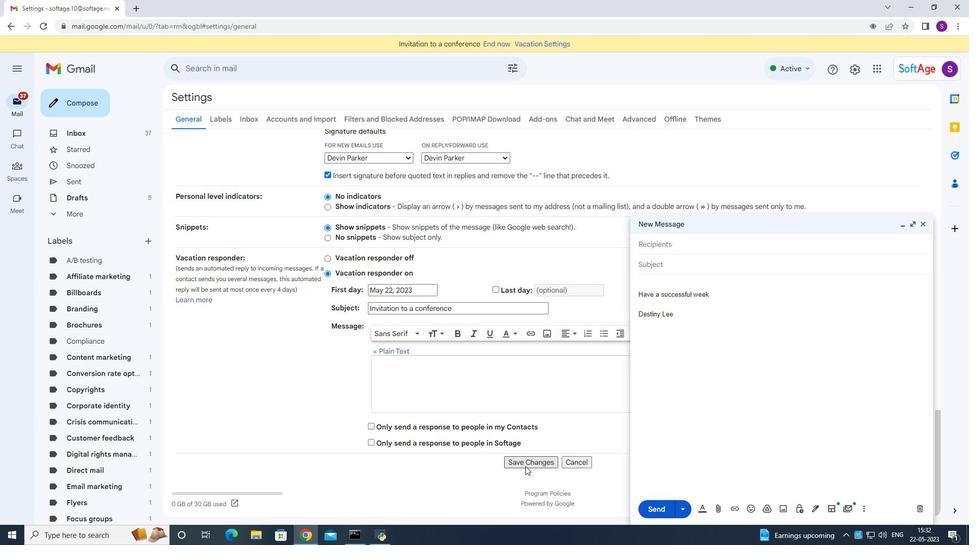 
Action: Mouse moved to (920, 226)
Screenshot: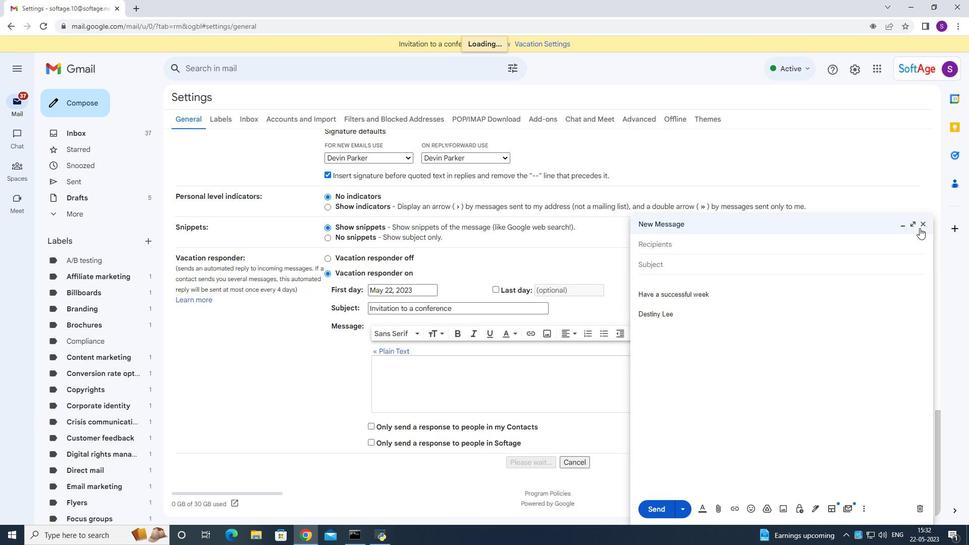 
Action: Mouse pressed left at (920, 226)
Screenshot: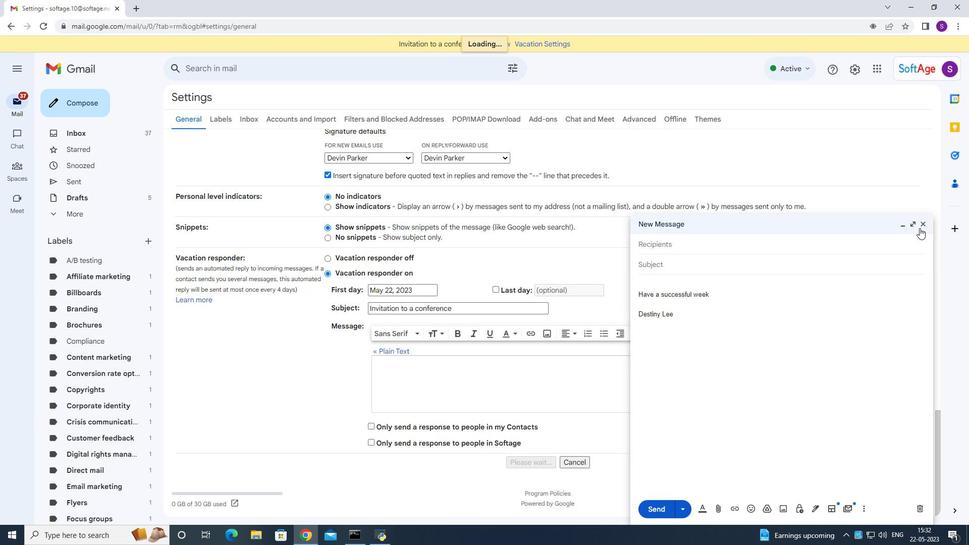
Action: Mouse moved to (83, 108)
Screenshot: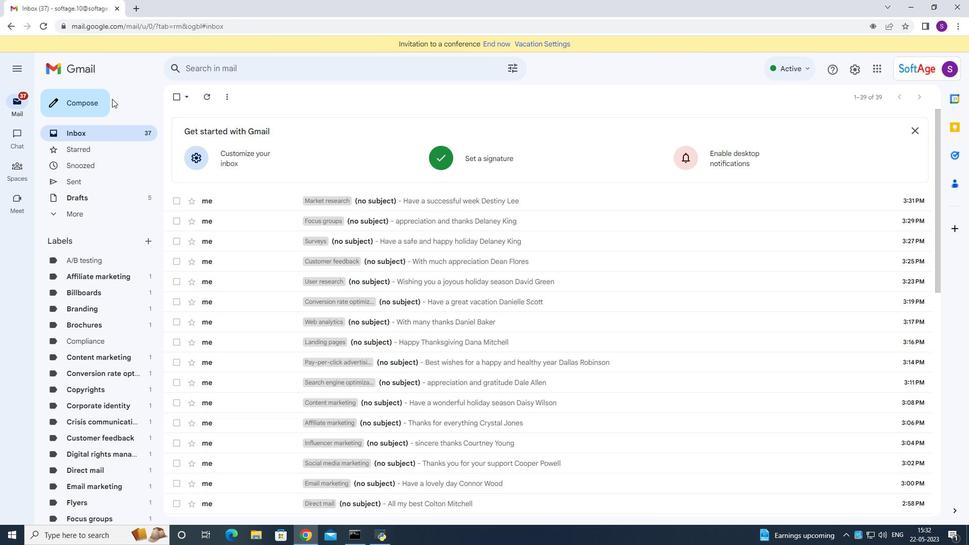 
Action: Mouse pressed left at (83, 108)
Screenshot: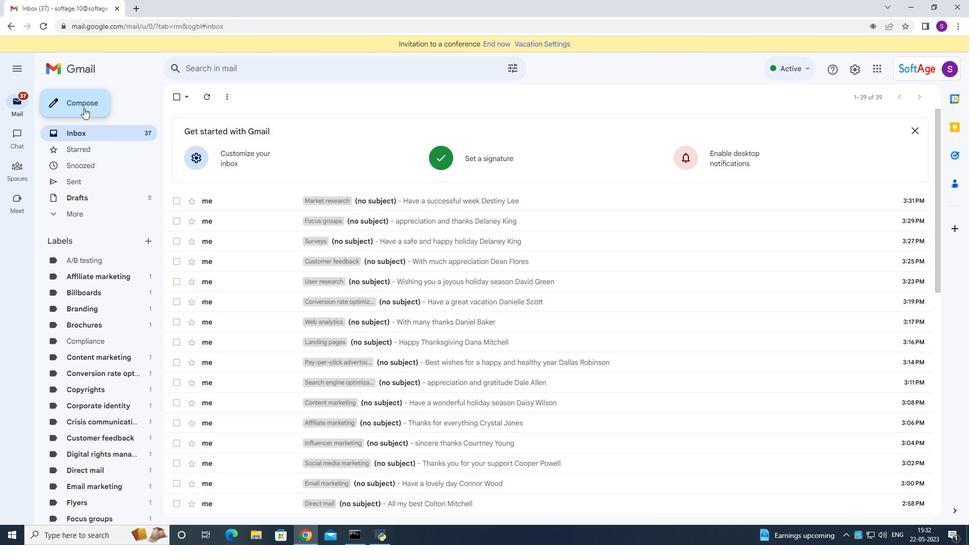 
Action: Mouse moved to (703, 263)
Screenshot: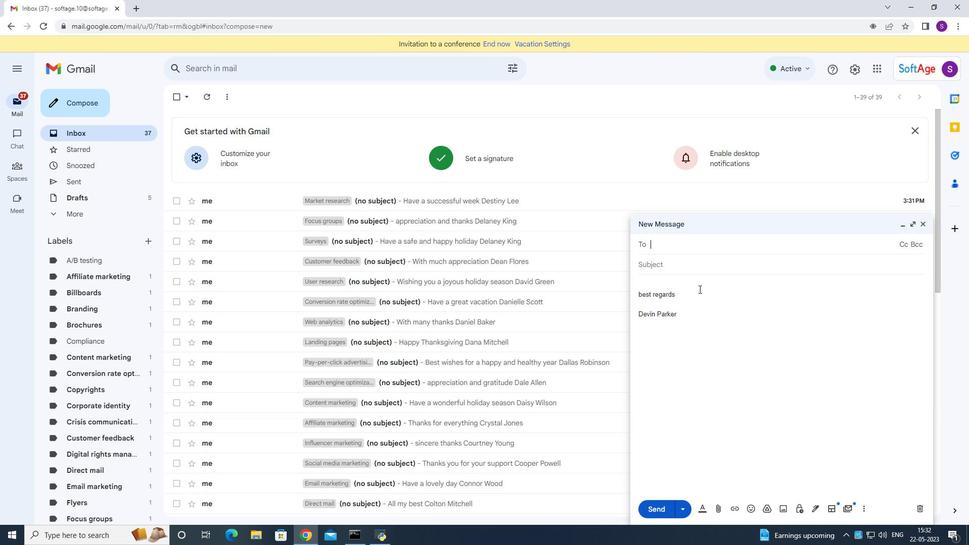 
Action: Key pressed <Key.shift>Softagw<Key.backspace>e<Key.shift>@<Key.backspace>.10<Key.shift>@softage.net
Screenshot: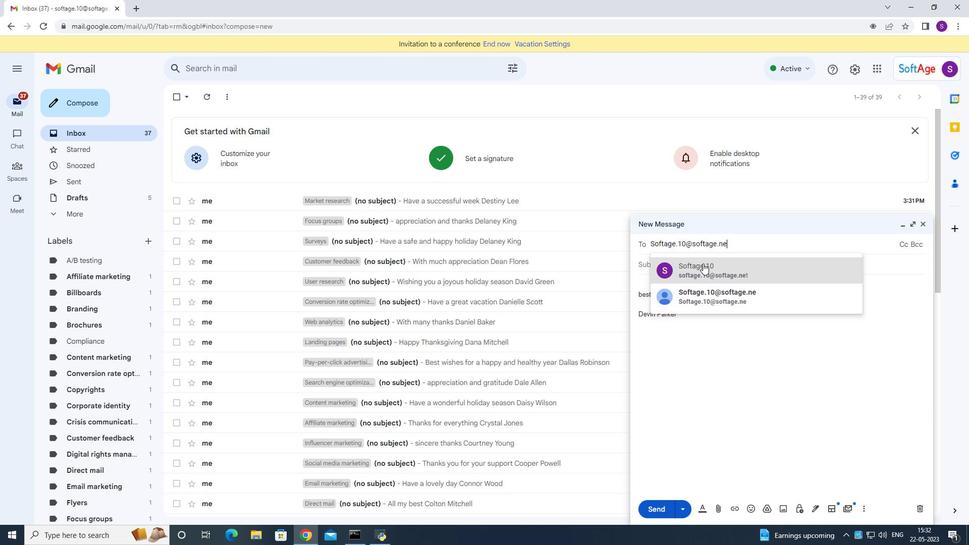 
Action: Mouse moved to (703, 264)
Screenshot: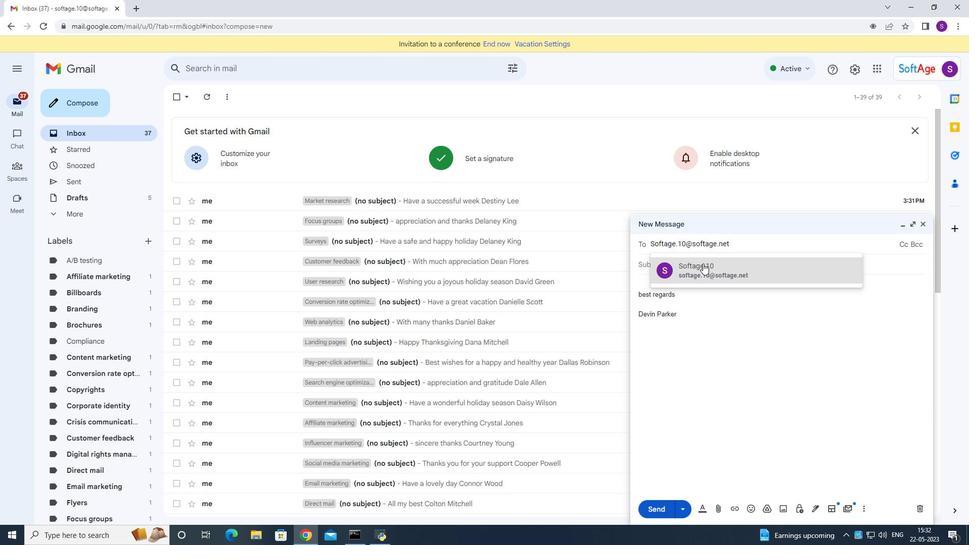 
Action: Mouse pressed left at (703, 264)
Screenshot: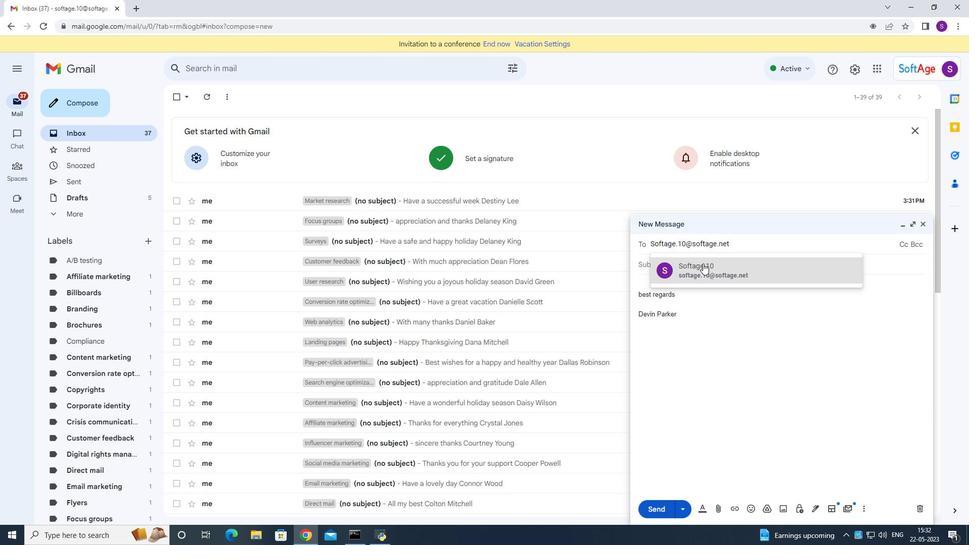
Action: Mouse moved to (859, 508)
Screenshot: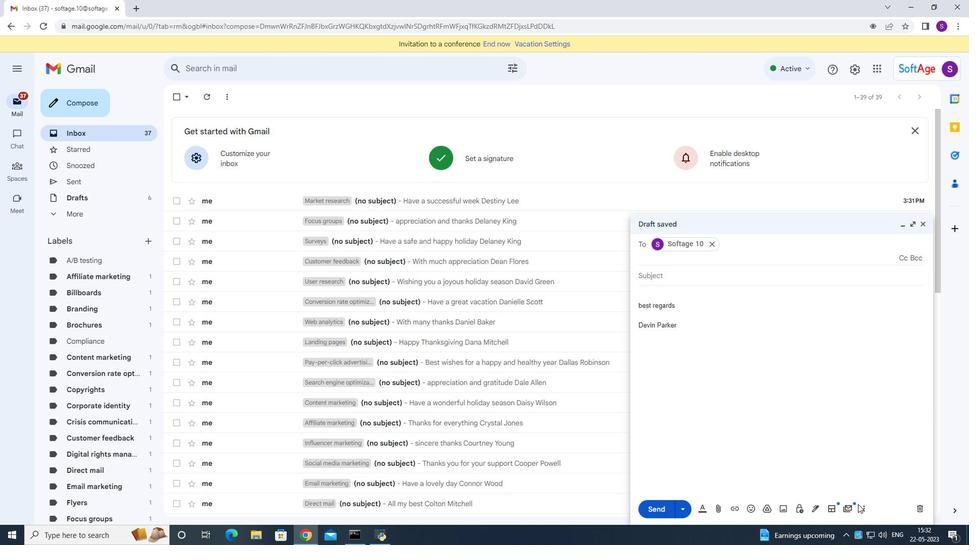 
Action: Mouse pressed left at (859, 508)
Screenshot: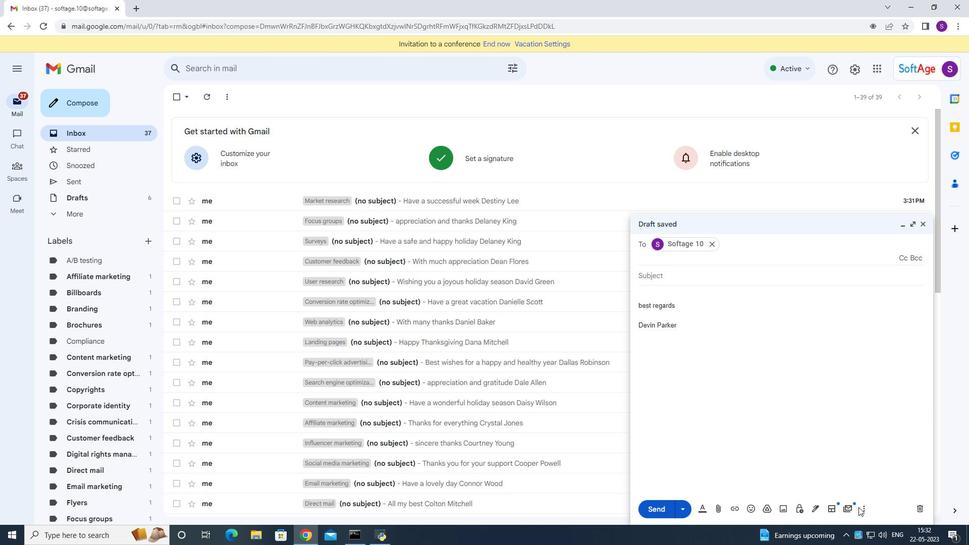
Action: Mouse moved to (864, 507)
Screenshot: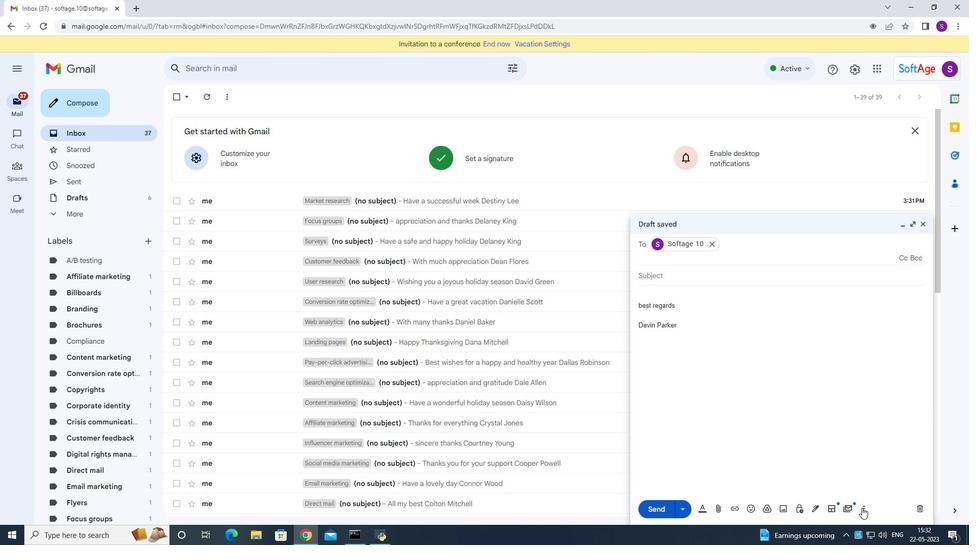 
Action: Mouse pressed left at (864, 507)
Screenshot: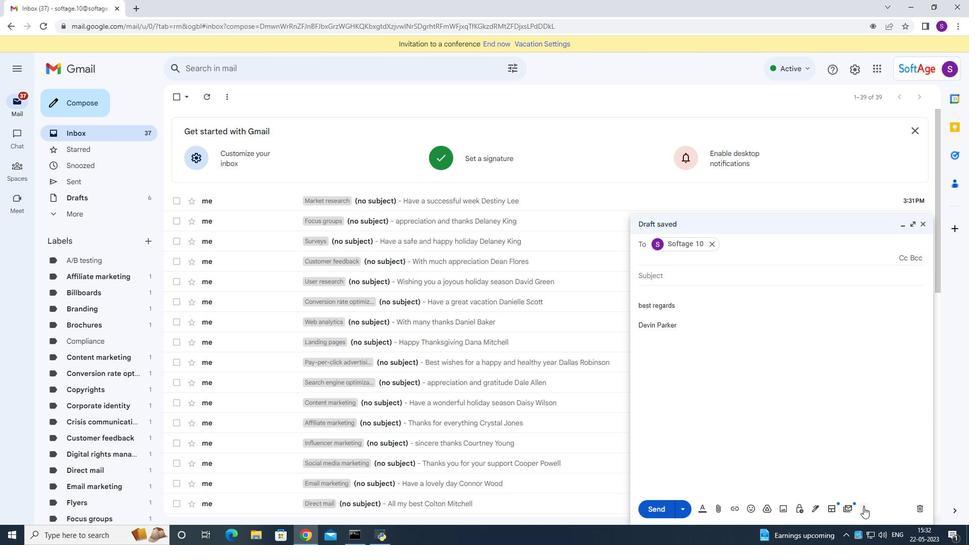 
Action: Mouse moved to (815, 412)
Screenshot: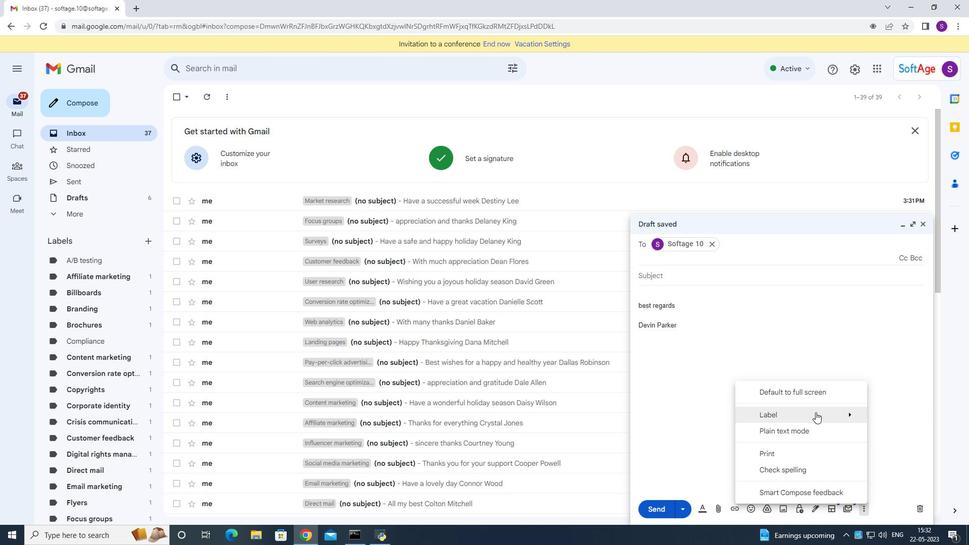
Action: Mouse pressed left at (815, 412)
Screenshot: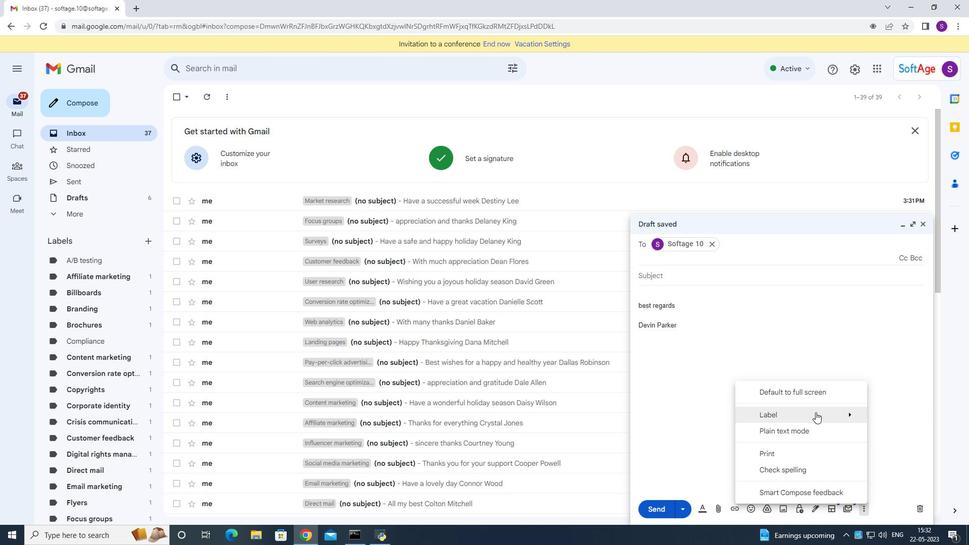 
Action: Mouse moved to (652, 398)
Screenshot: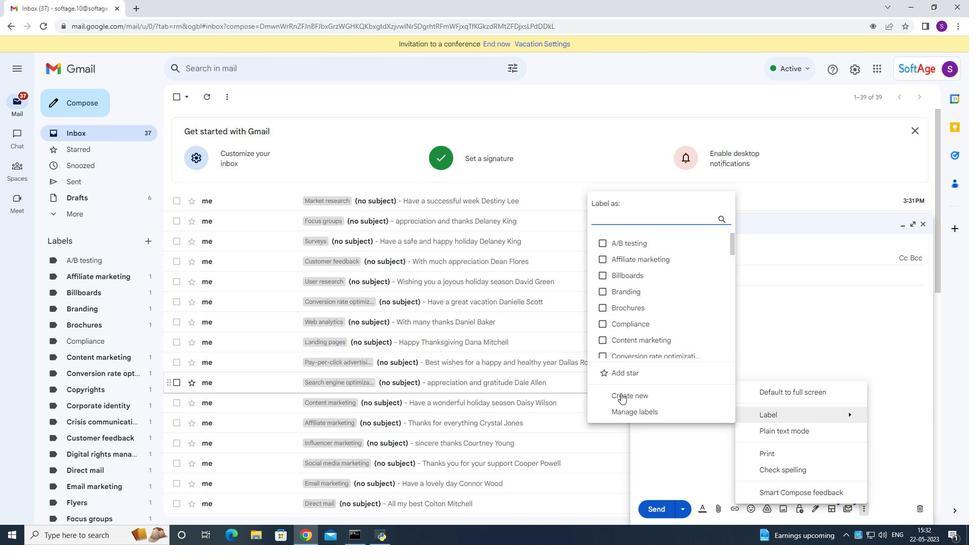 
Action: Mouse pressed left at (652, 398)
Screenshot: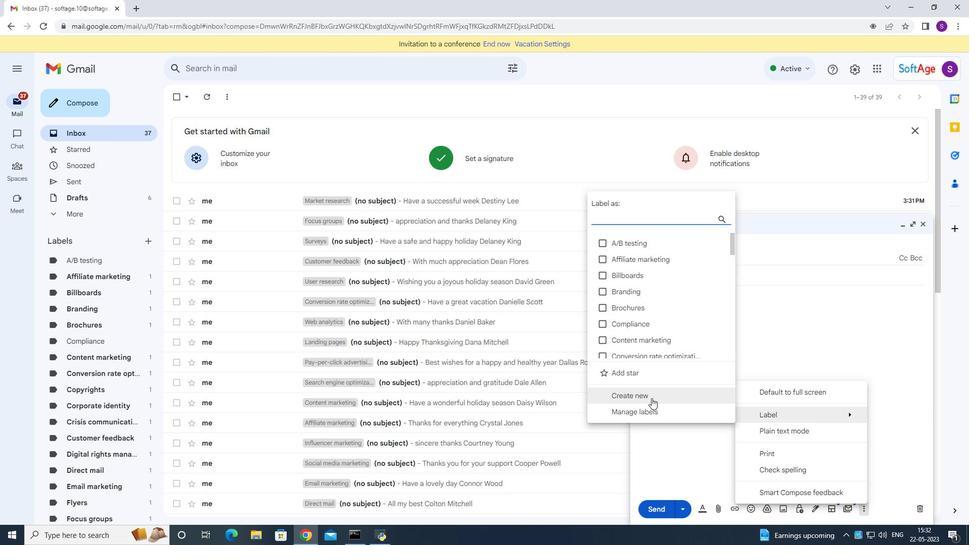 
Action: Mouse moved to (653, 400)
Screenshot: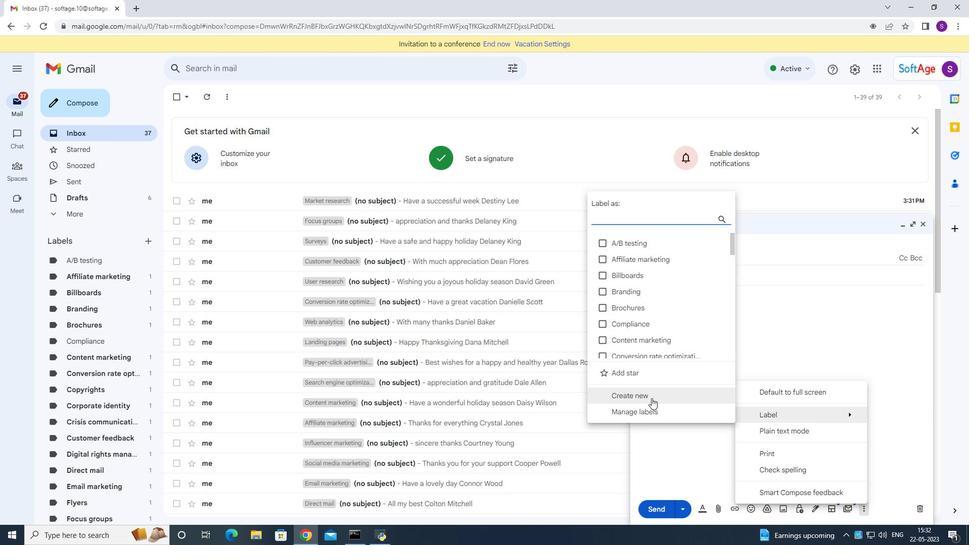 
Action: Key pressed <Key.shift>Cp<Key.backspace>ompetitive<Key.space>analysis
Screenshot: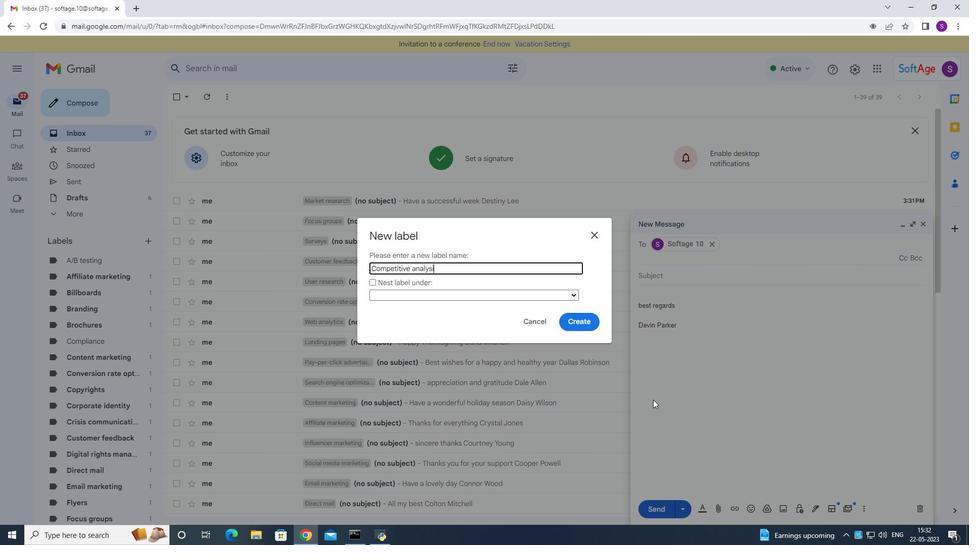 
Action: Mouse moved to (567, 320)
Screenshot: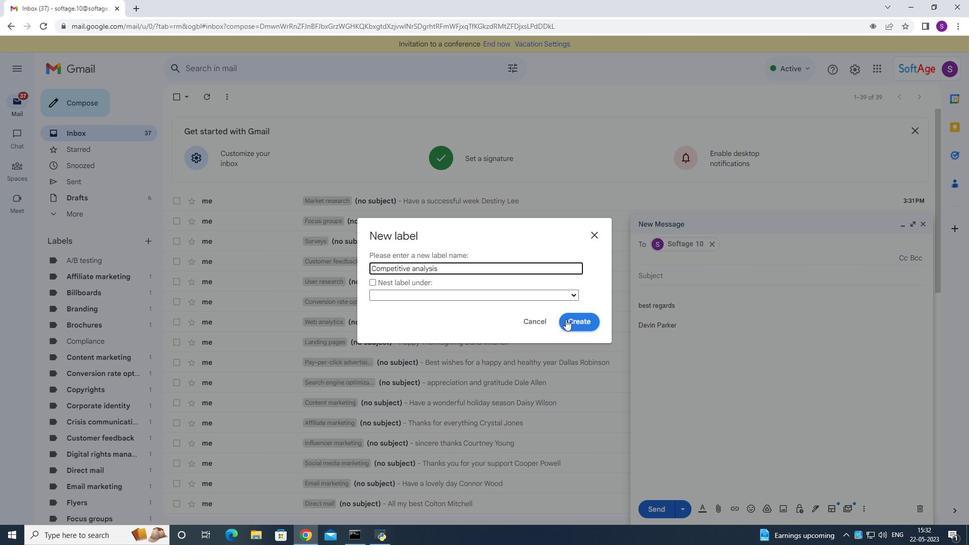 
Action: Mouse pressed left at (567, 320)
Screenshot: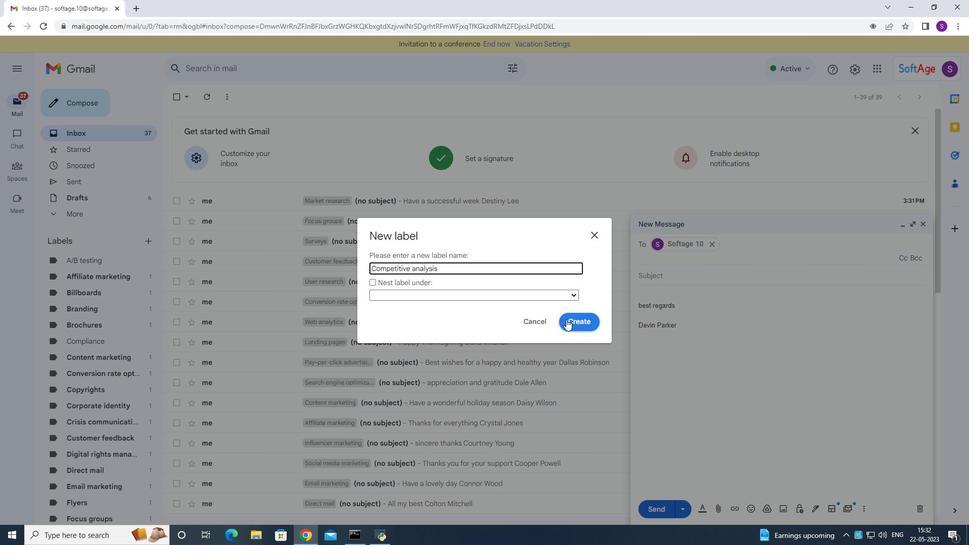 
Action: Mouse moved to (652, 514)
Screenshot: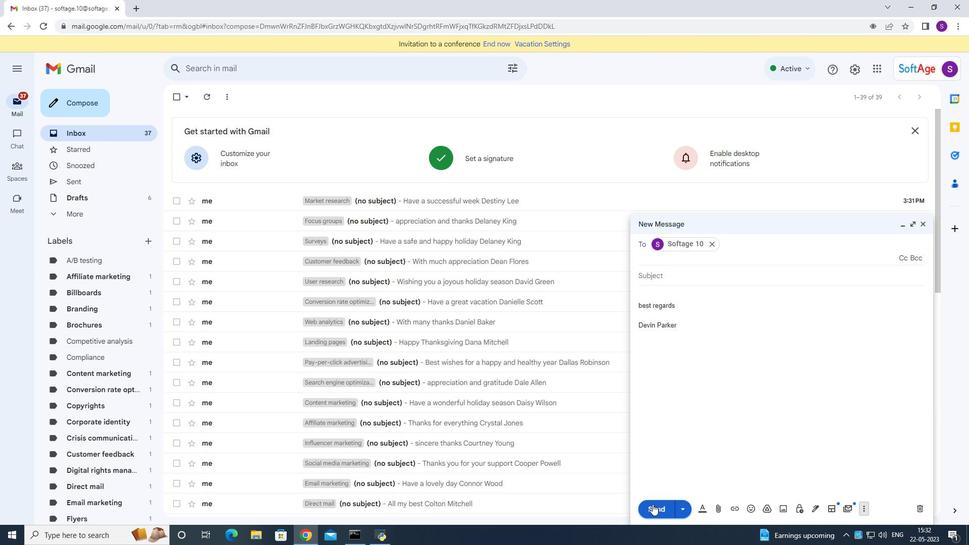 
Action: Mouse pressed left at (652, 514)
Screenshot: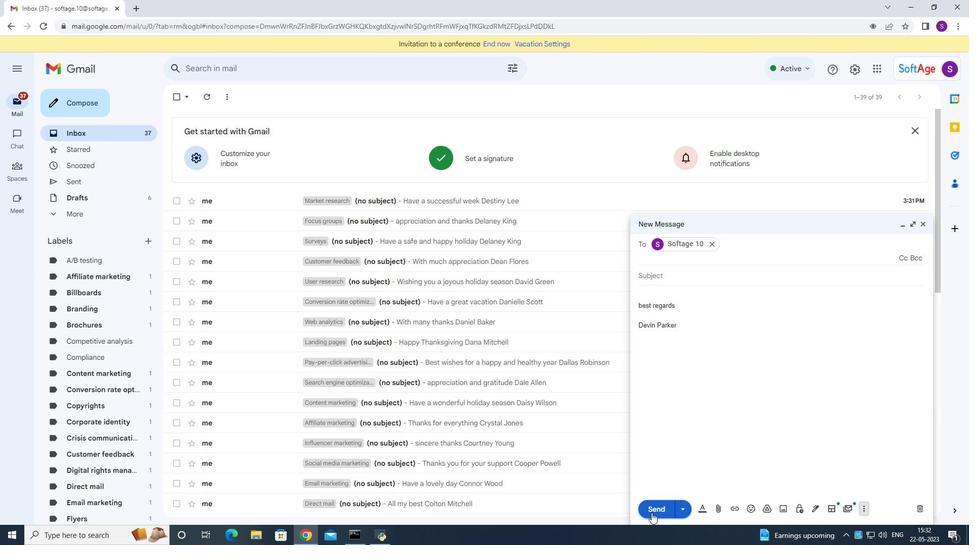 
Action: Mouse moved to (649, 429)
Screenshot: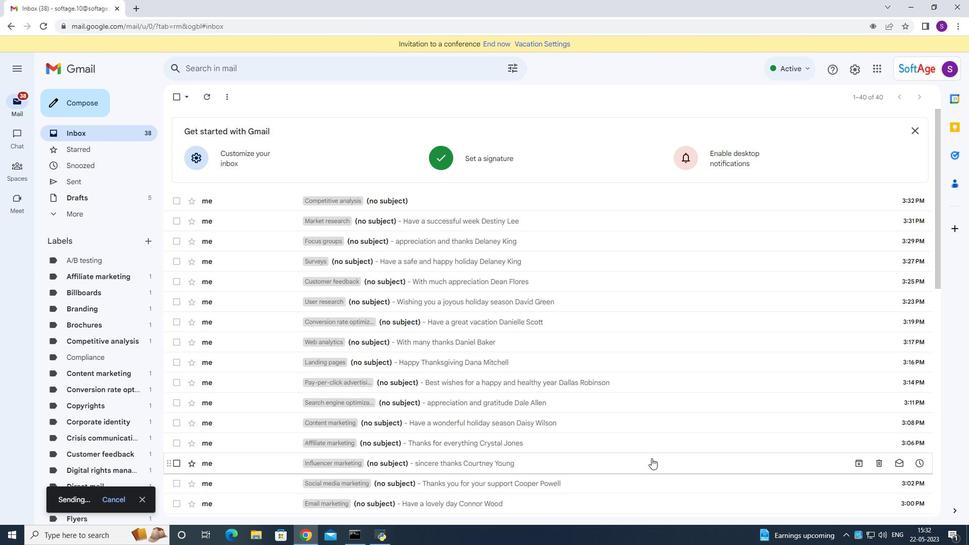 
